 Task: Search one way flight ticket for 2 adults, 4 children and 1 infant on lap in business from Unalaska: Unalaska Airport (tom Madsen/dutch Harbor Airport) to Rock Springs: Southwest Wyoming Regional Airport (rock Springs Sweetwater County Airport) on 8-5-2023. Choice of flights is Sun country airlines. Number of bags: 1 carry on bag. Price is upto 40000. Outbound departure time preference is 23:30.
Action: Mouse moved to (297, 256)
Screenshot: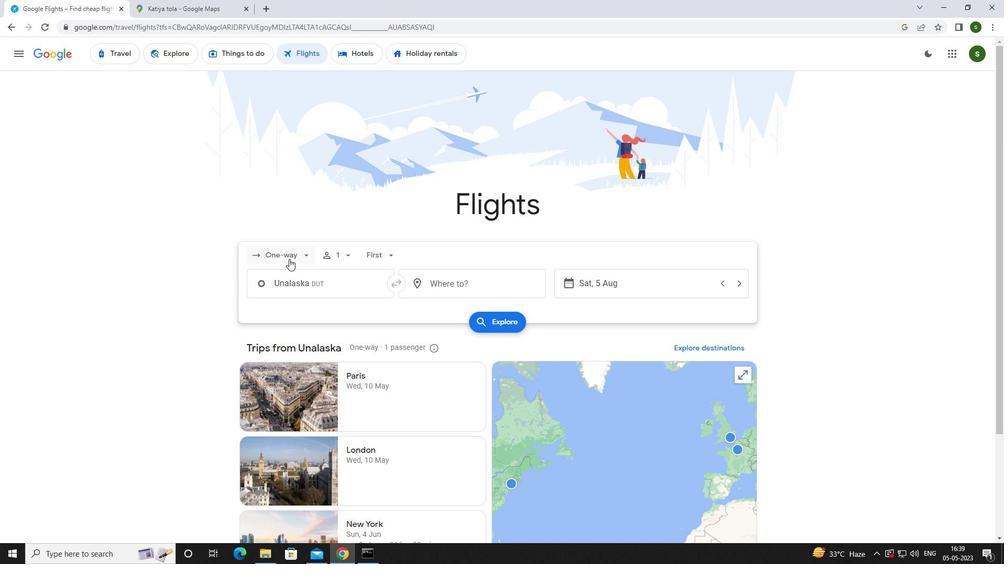 
Action: Mouse pressed left at (297, 256)
Screenshot: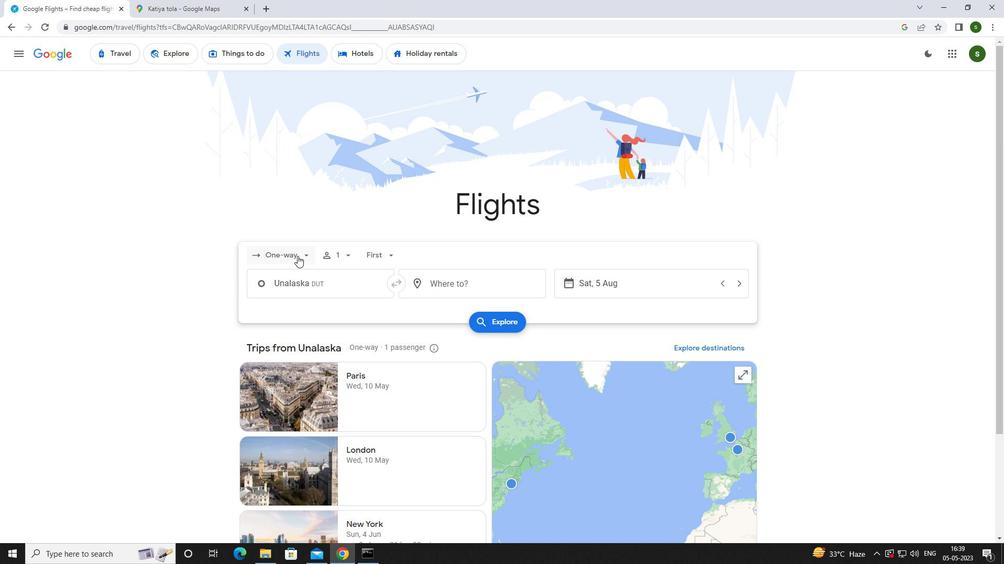 
Action: Mouse moved to (294, 298)
Screenshot: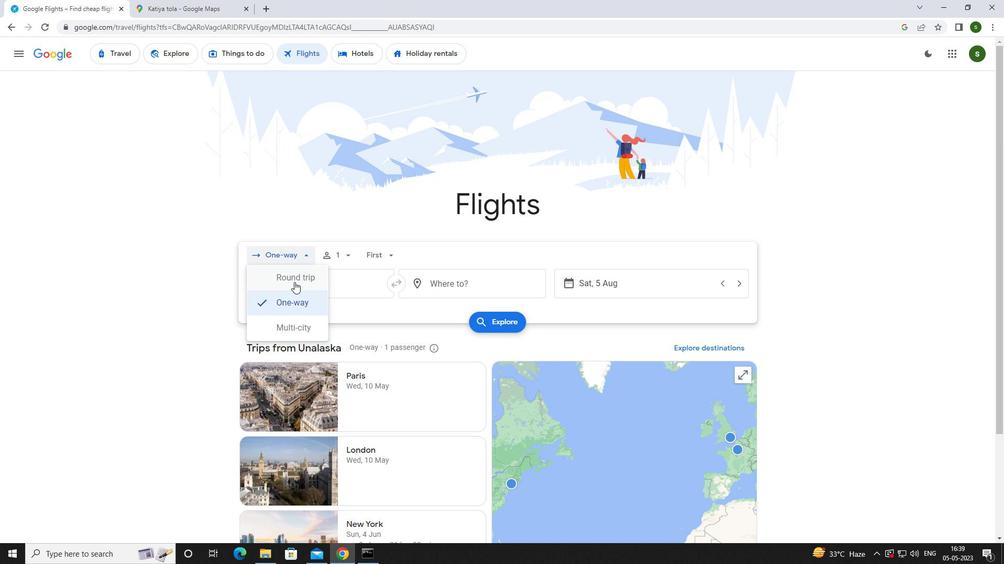 
Action: Mouse pressed left at (294, 298)
Screenshot: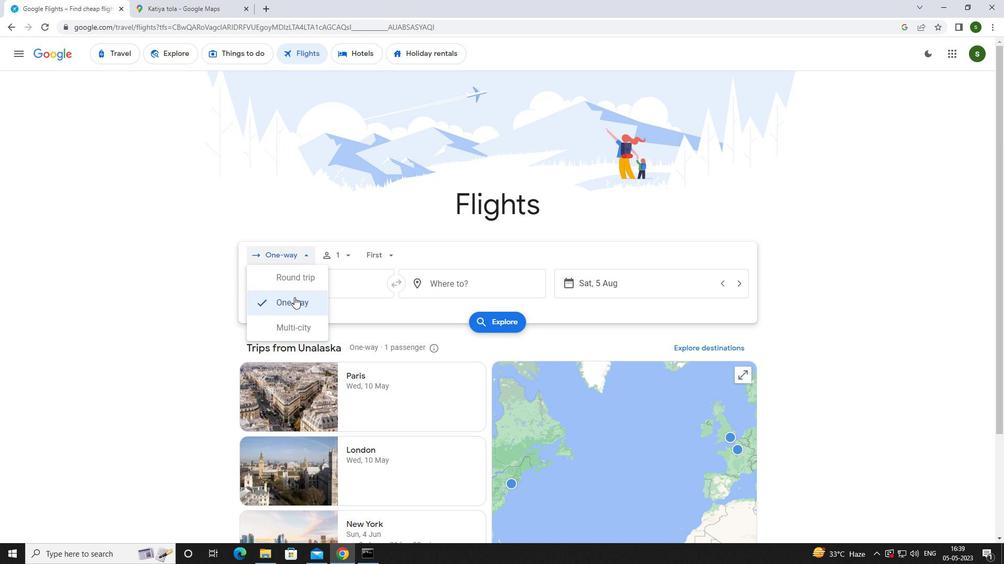 
Action: Mouse moved to (345, 251)
Screenshot: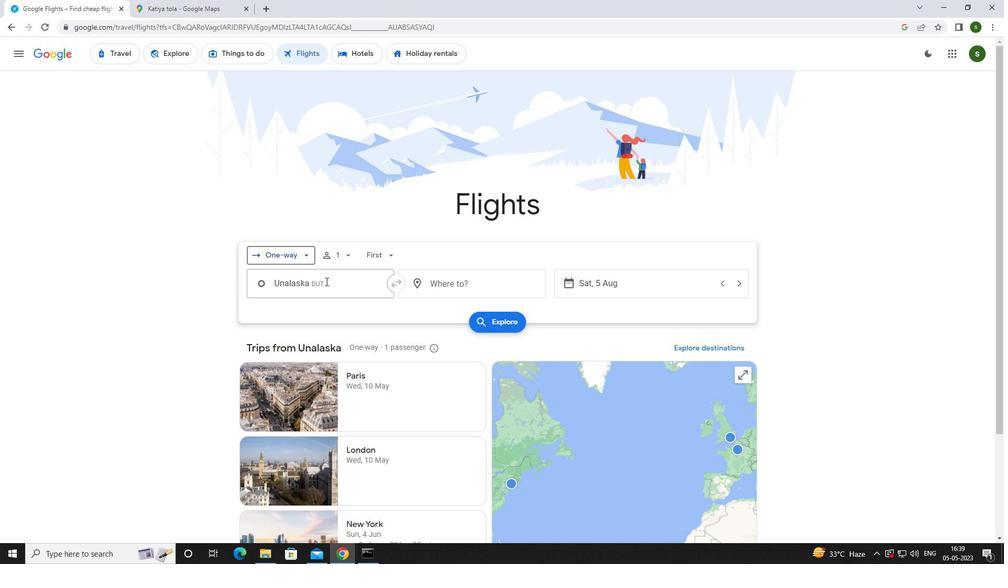 
Action: Mouse pressed left at (345, 251)
Screenshot: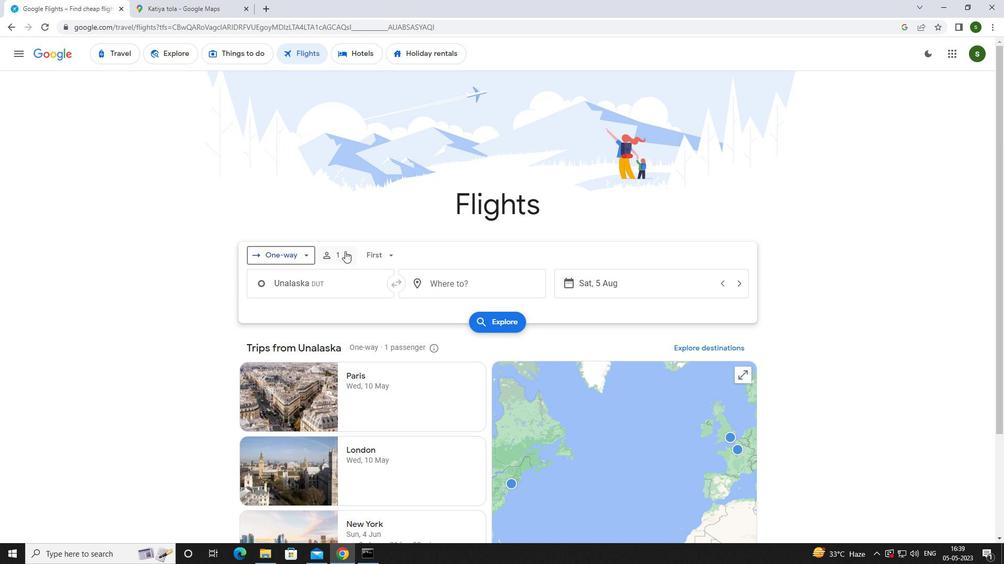 
Action: Mouse moved to (423, 280)
Screenshot: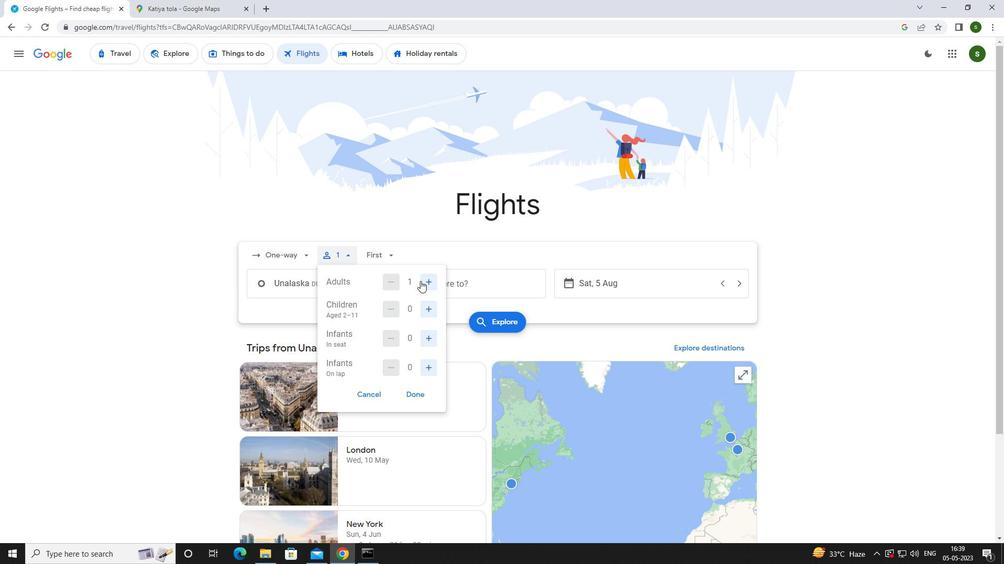 
Action: Mouse pressed left at (423, 280)
Screenshot: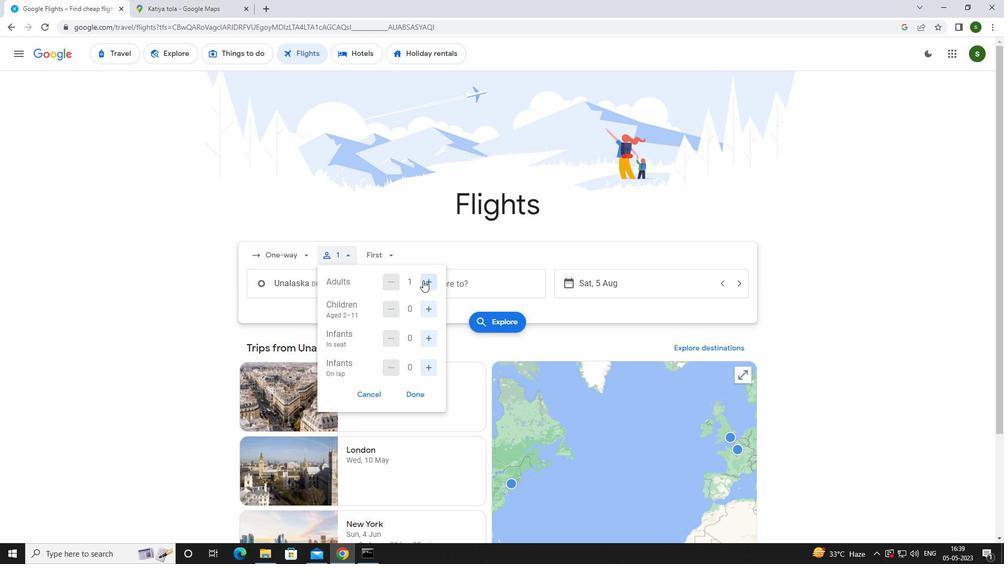 
Action: Mouse moved to (425, 311)
Screenshot: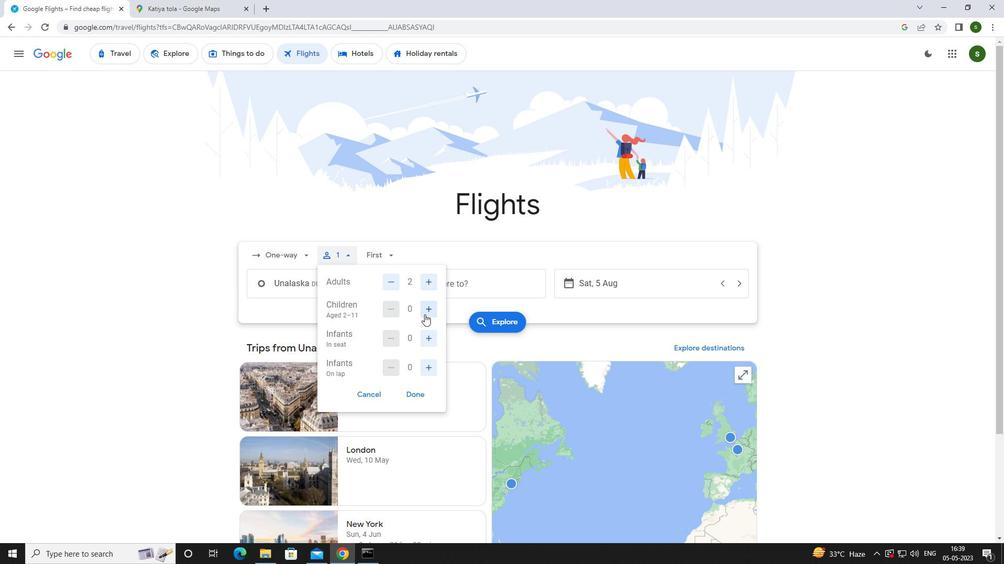 
Action: Mouse pressed left at (425, 311)
Screenshot: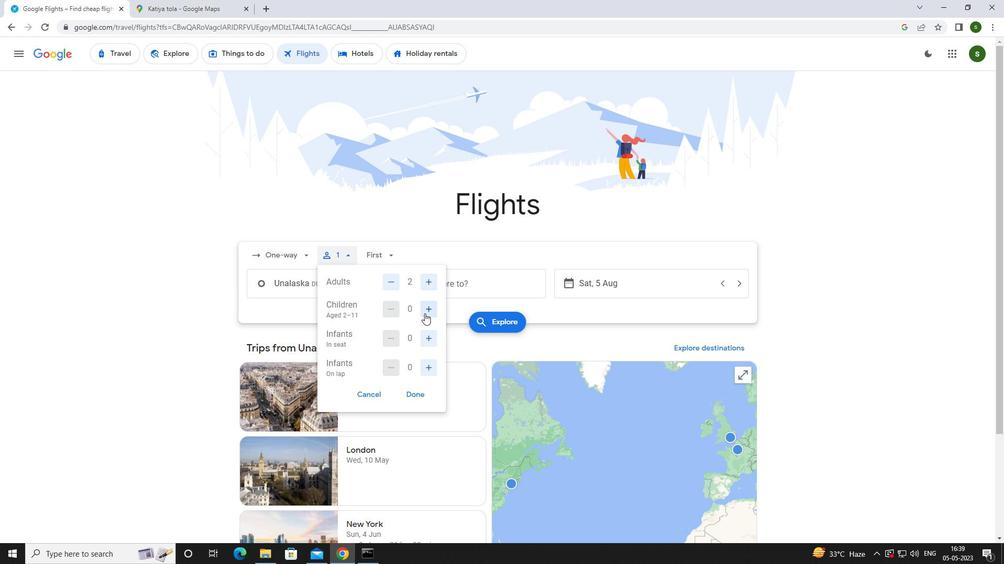 
Action: Mouse pressed left at (425, 311)
Screenshot: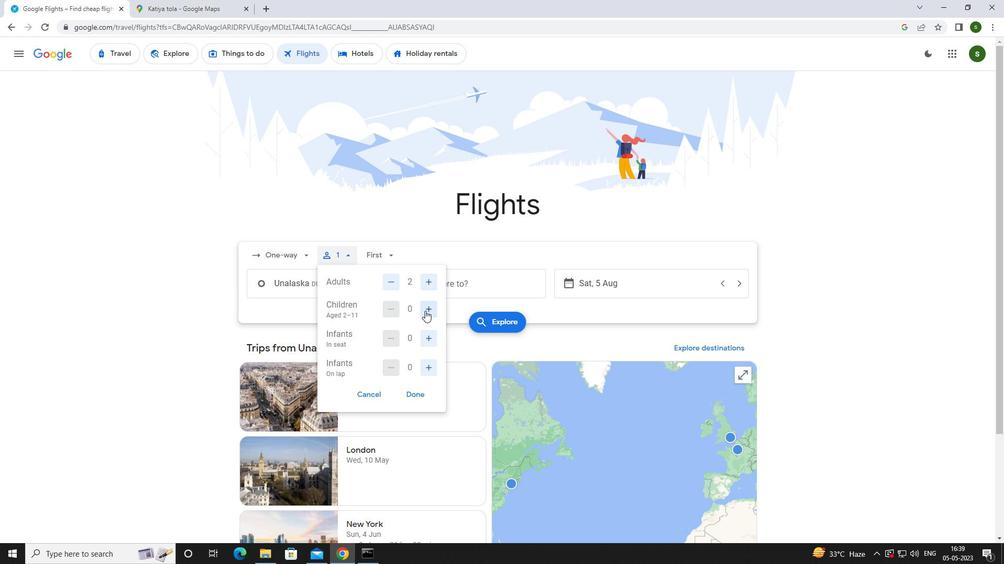 
Action: Mouse pressed left at (425, 311)
Screenshot: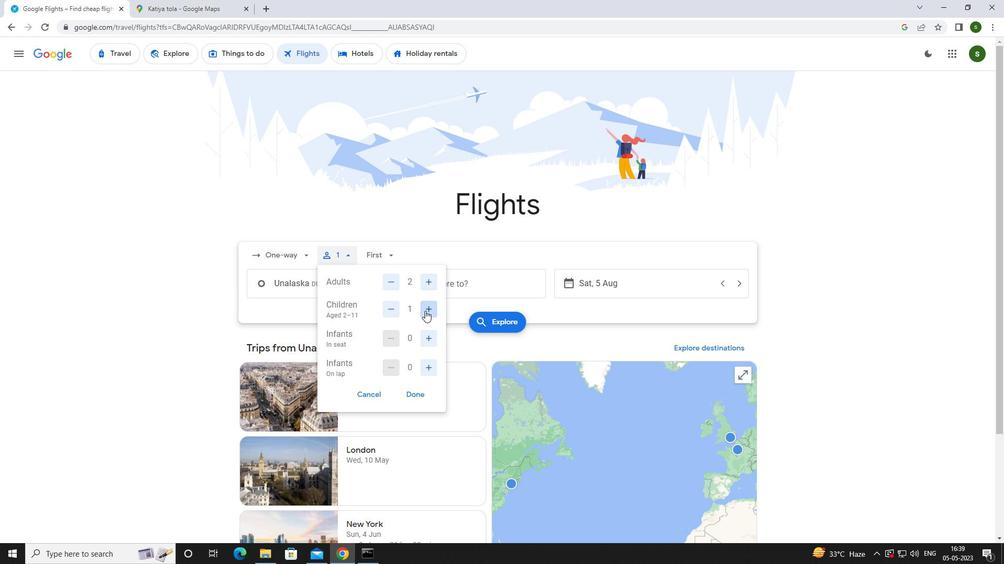 
Action: Mouse pressed left at (425, 311)
Screenshot: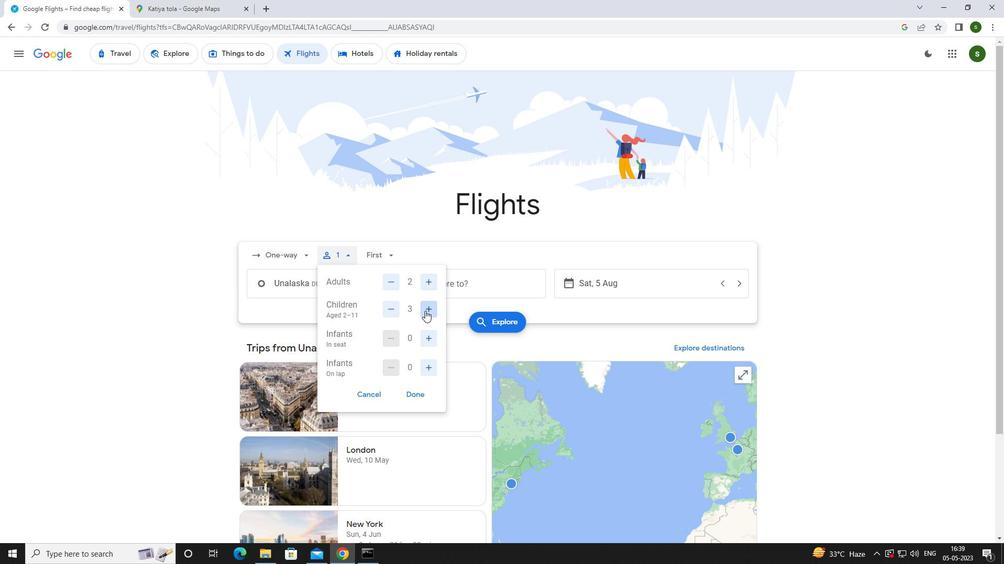 
Action: Mouse moved to (431, 364)
Screenshot: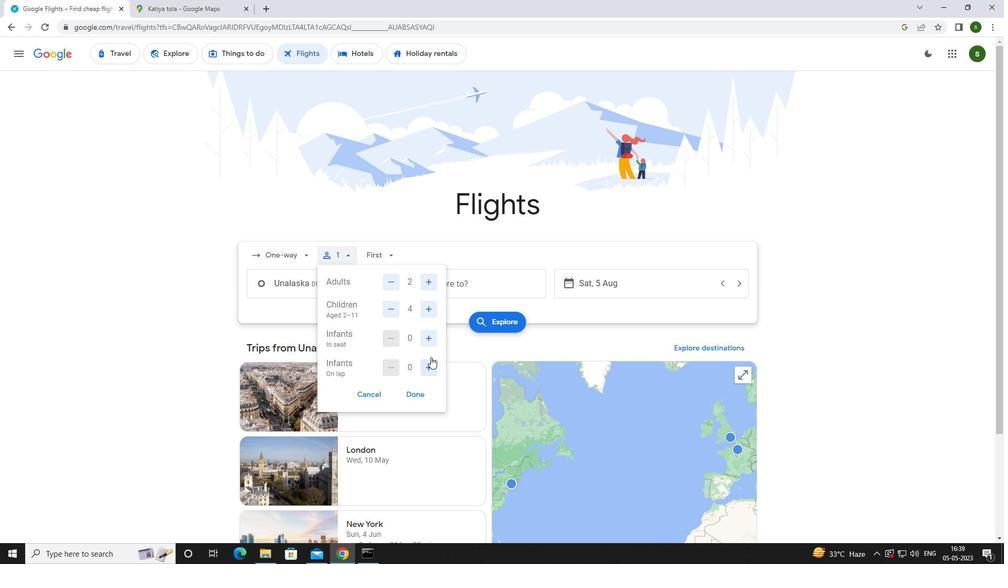 
Action: Mouse pressed left at (431, 364)
Screenshot: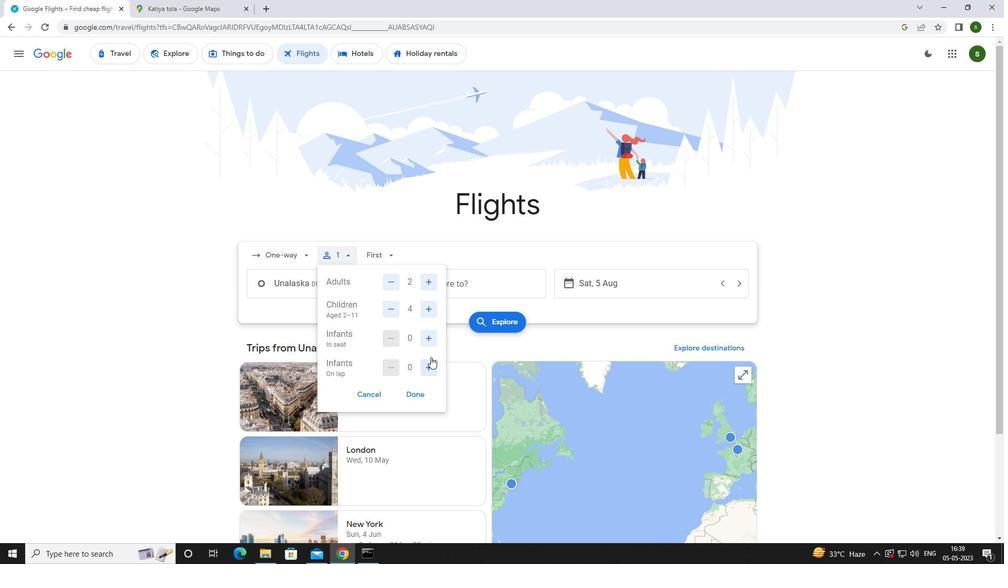 
Action: Mouse moved to (387, 253)
Screenshot: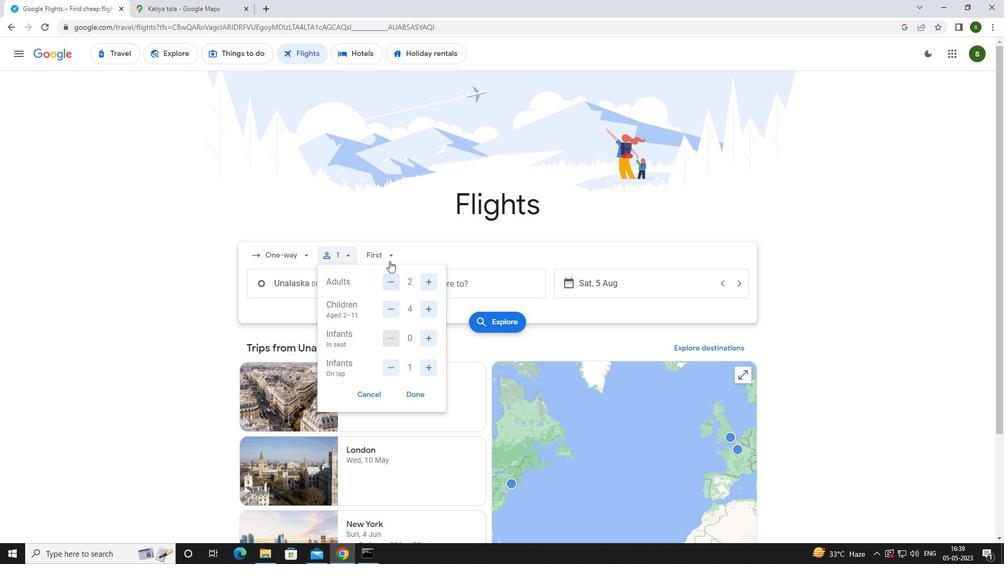 
Action: Mouse pressed left at (387, 253)
Screenshot: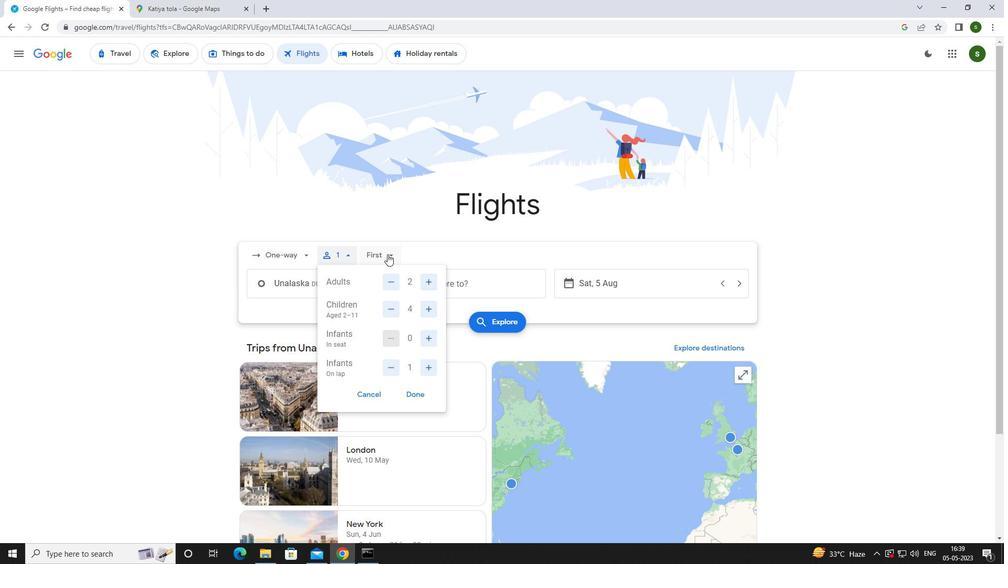 
Action: Mouse moved to (408, 326)
Screenshot: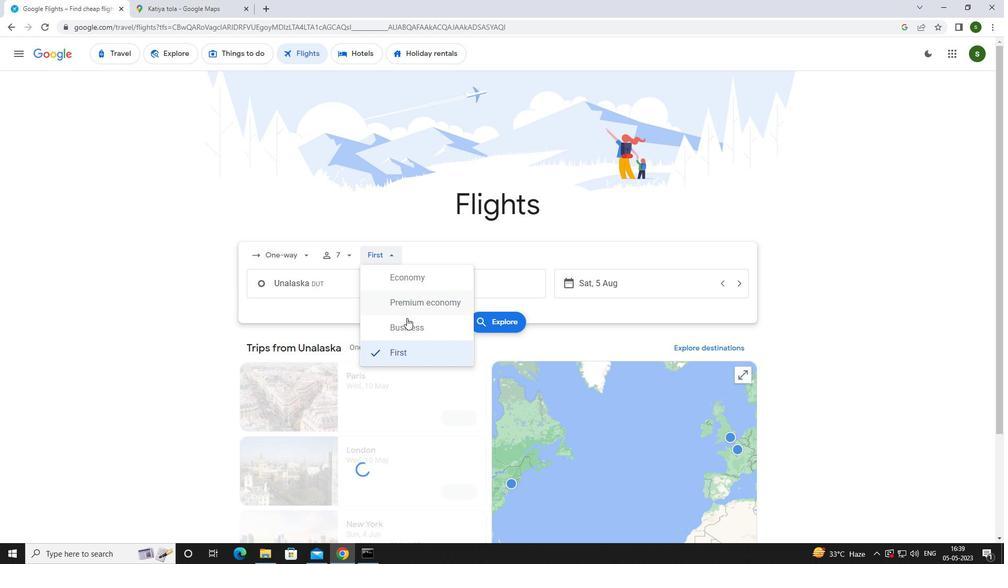 
Action: Mouse pressed left at (408, 326)
Screenshot: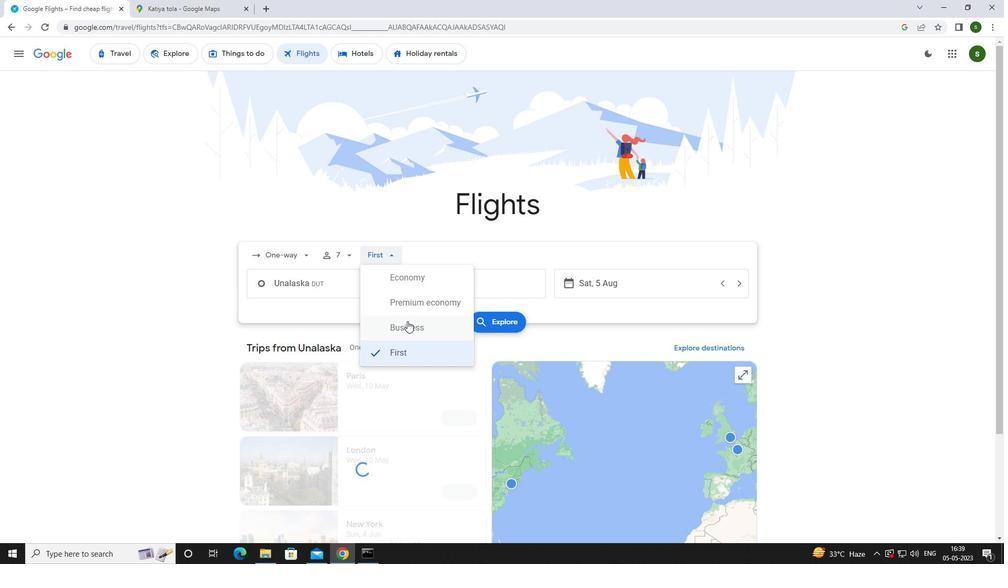 
Action: Mouse moved to (326, 280)
Screenshot: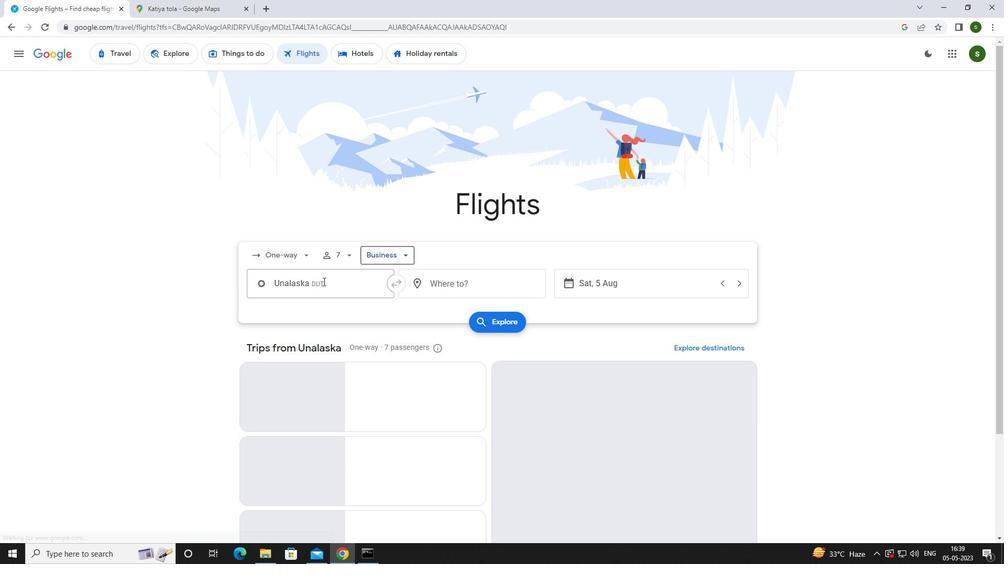 
Action: Mouse pressed left at (326, 280)
Screenshot: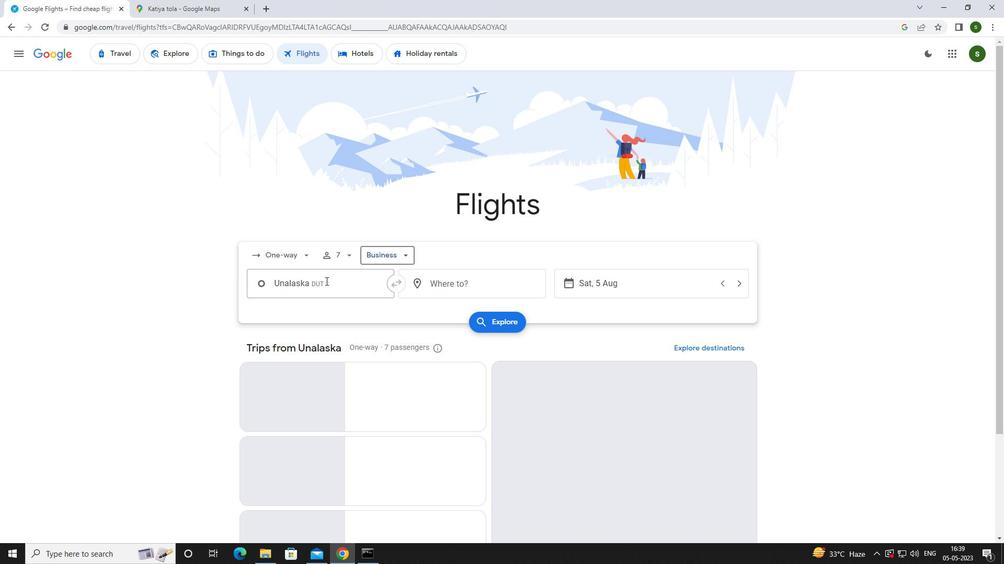 
Action: Key pressed <Key.caps_lock>u<Key.caps_lock>nalaska
Screenshot: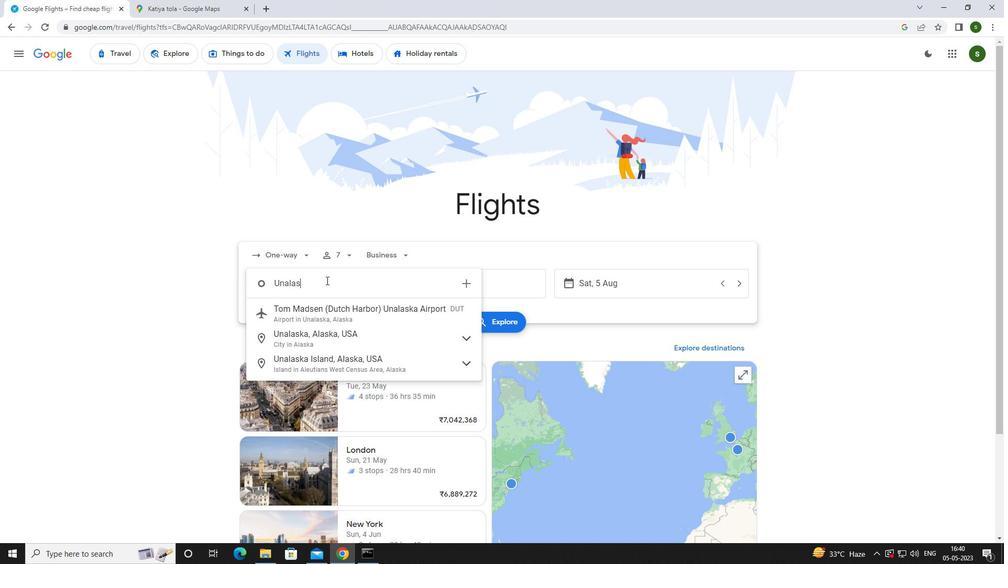 
Action: Mouse moved to (327, 323)
Screenshot: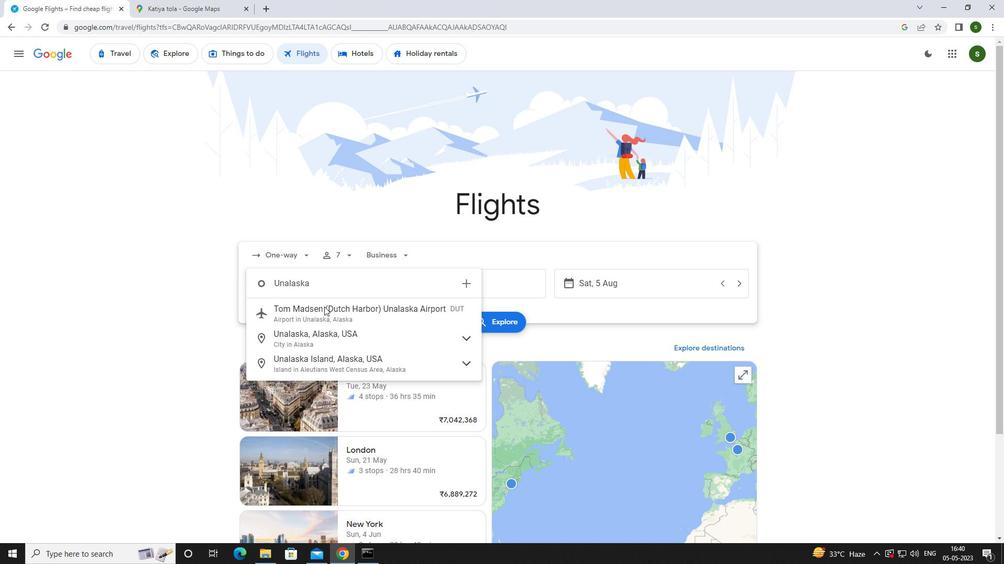 
Action: Mouse pressed left at (327, 323)
Screenshot: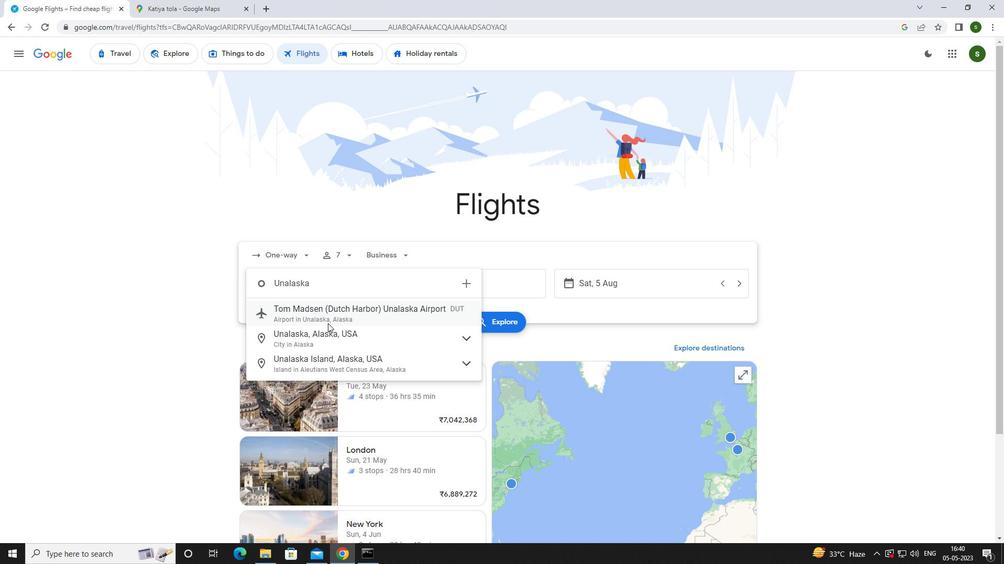 
Action: Mouse moved to (422, 282)
Screenshot: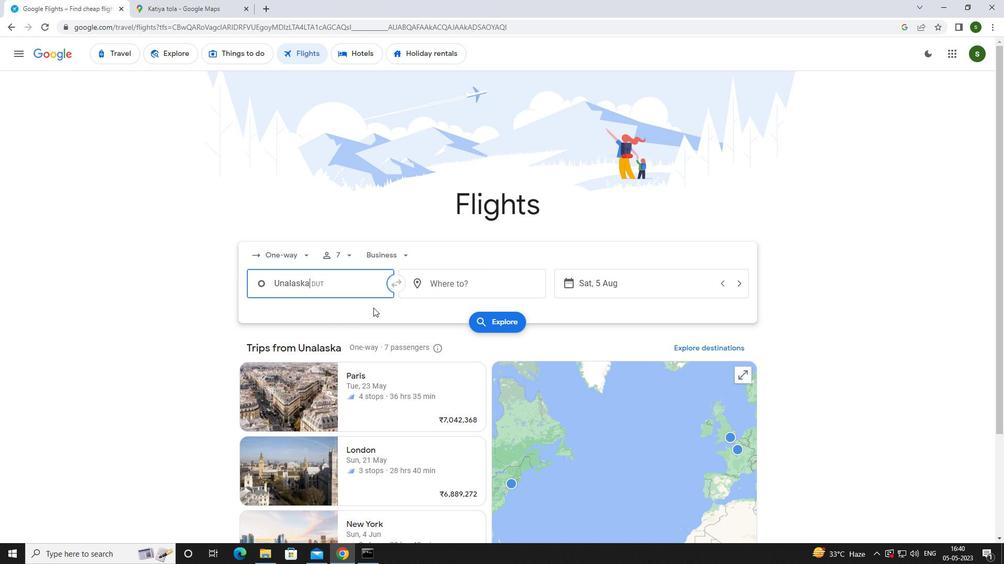 
Action: Mouse pressed left at (422, 282)
Screenshot: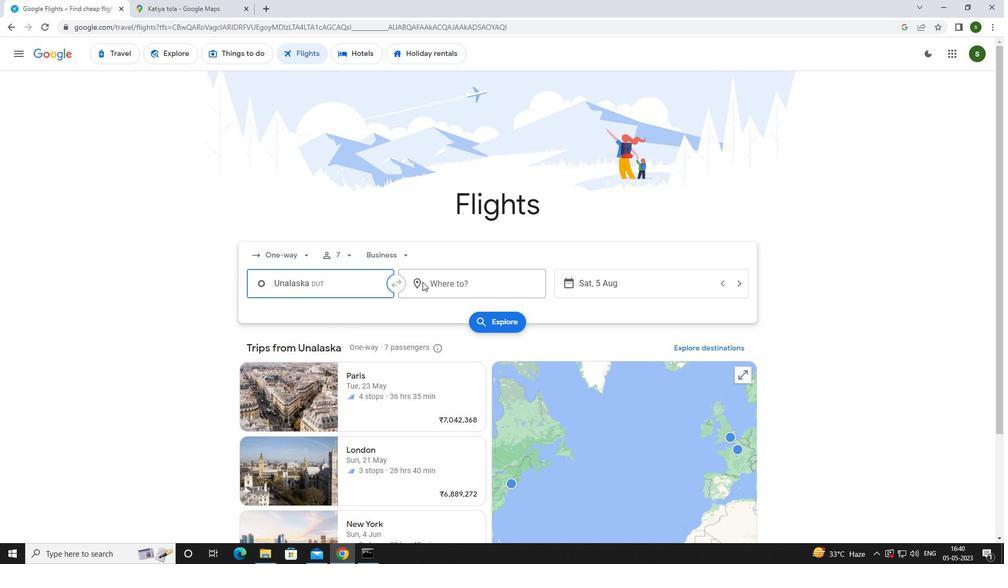 
Action: Mouse moved to (419, 286)
Screenshot: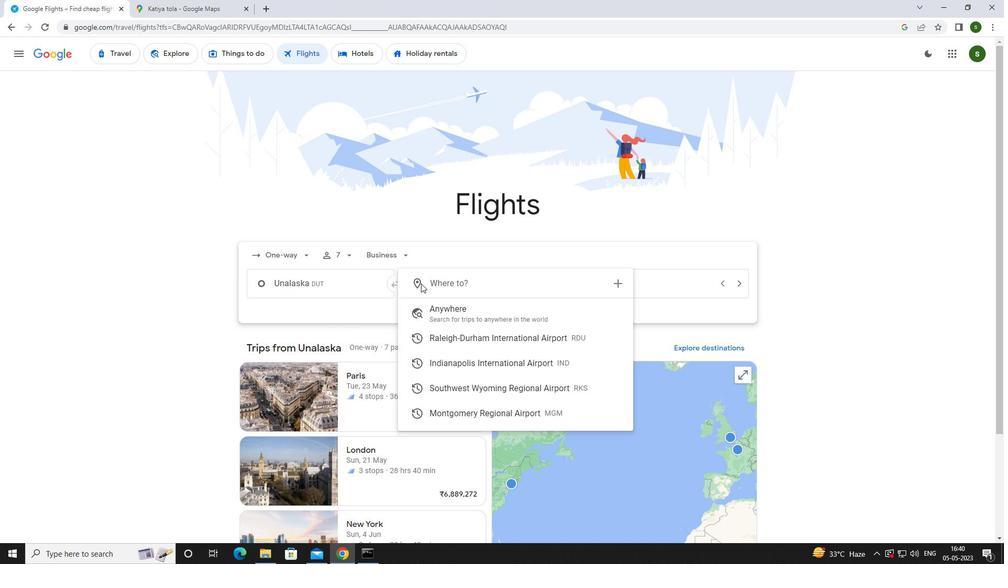 
Action: Key pressed <Key.caps_lock>r<Key.caps_lock>ock<Key.space><Key.caps_lock>s<Key.caps_lock>pr
Screenshot: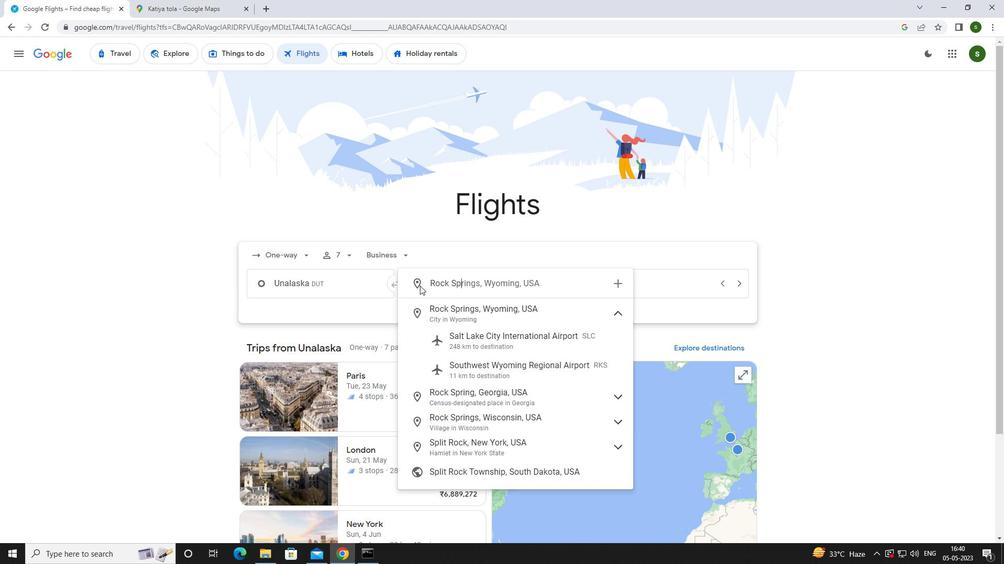 
Action: Mouse moved to (469, 364)
Screenshot: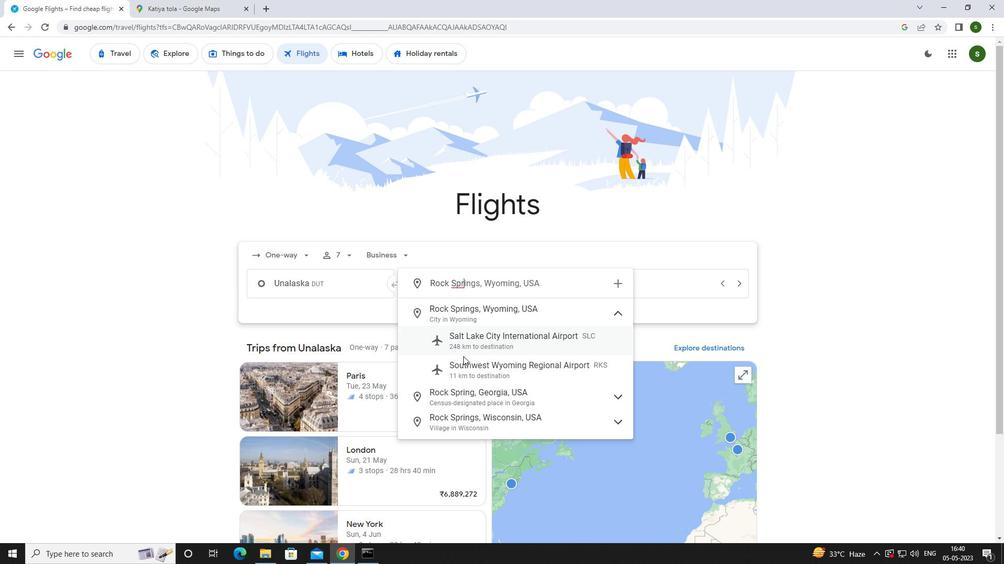 
Action: Mouse pressed left at (469, 364)
Screenshot: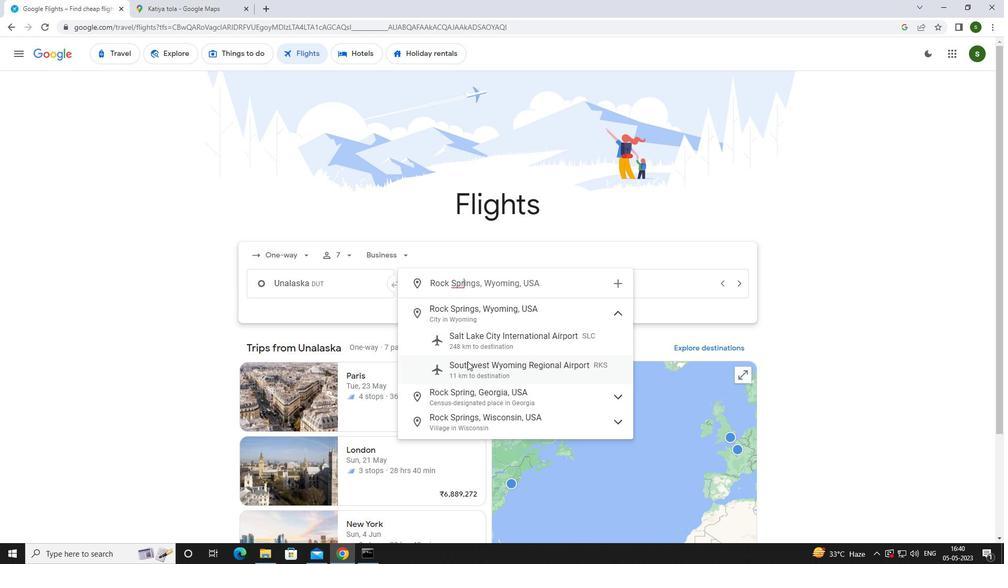 
Action: Mouse moved to (623, 286)
Screenshot: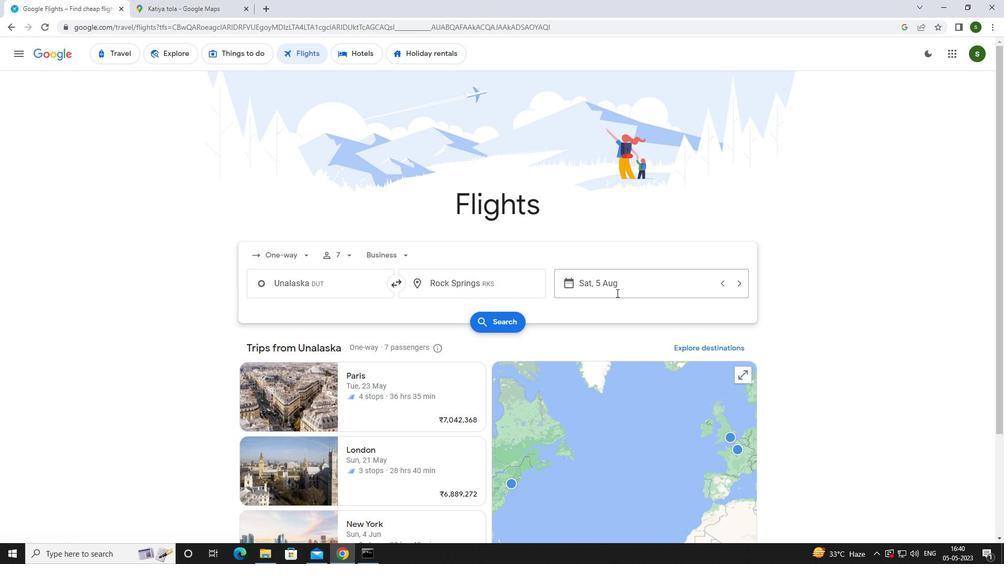 
Action: Mouse pressed left at (623, 286)
Screenshot: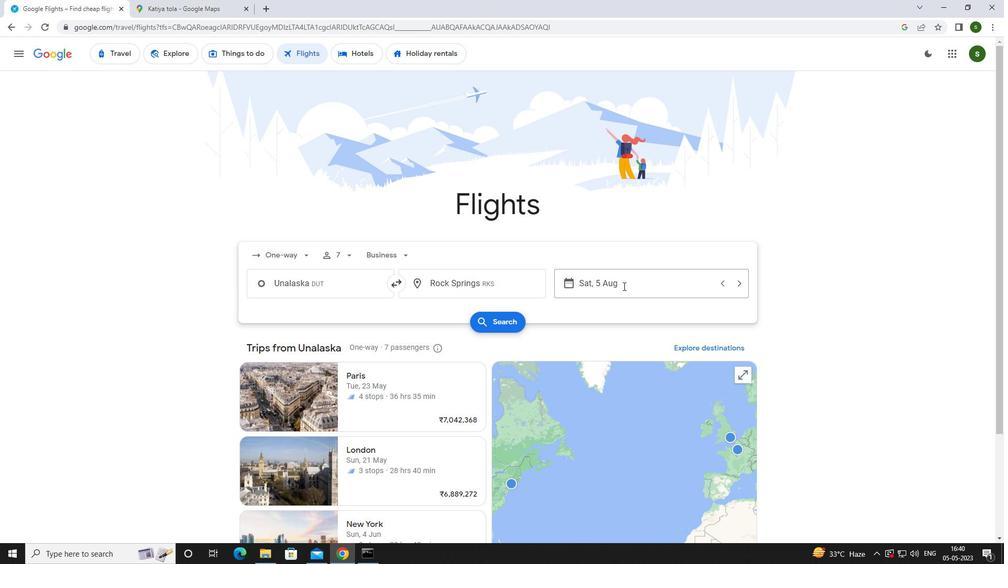 
Action: Mouse moved to (531, 359)
Screenshot: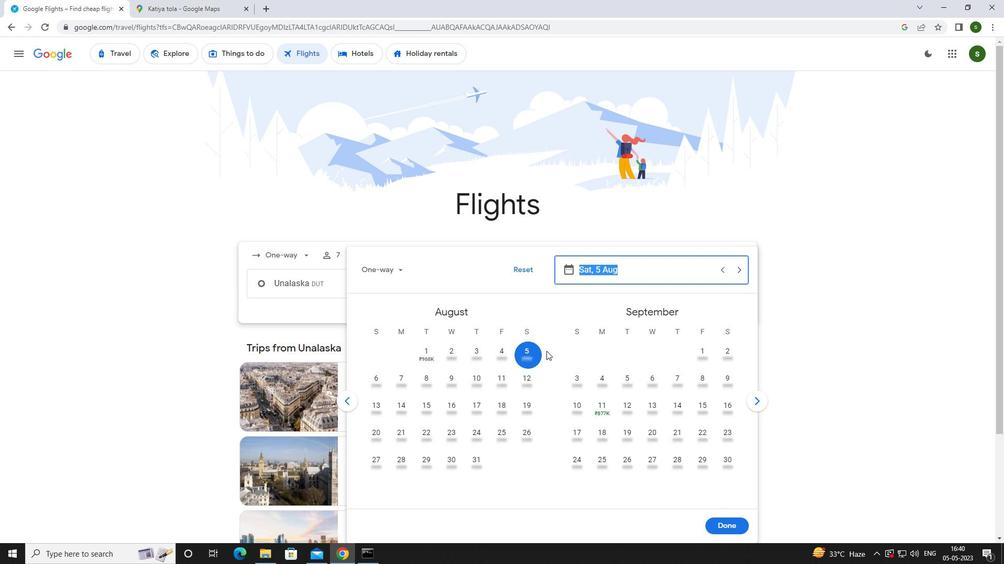 
Action: Mouse pressed left at (531, 359)
Screenshot: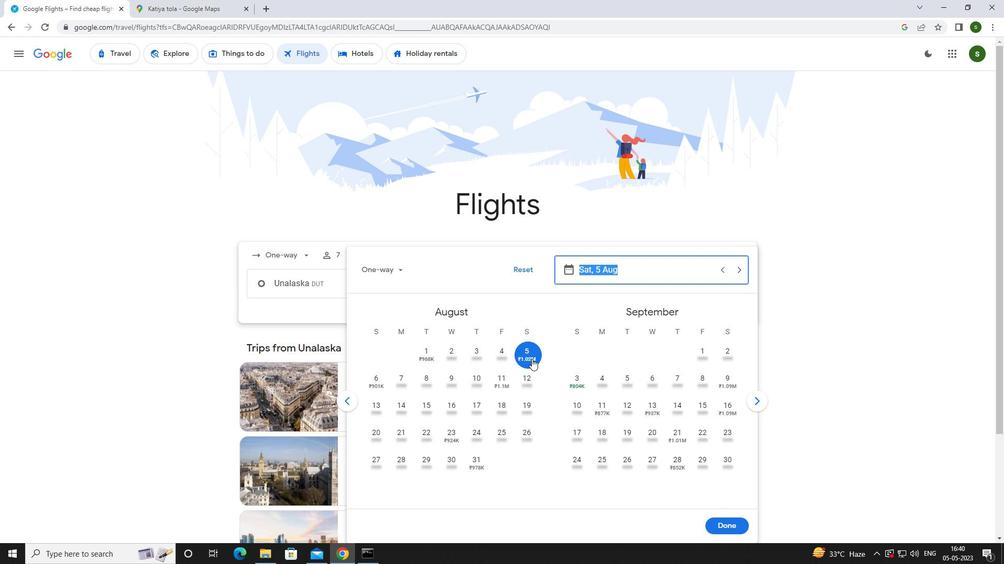 
Action: Mouse moved to (726, 525)
Screenshot: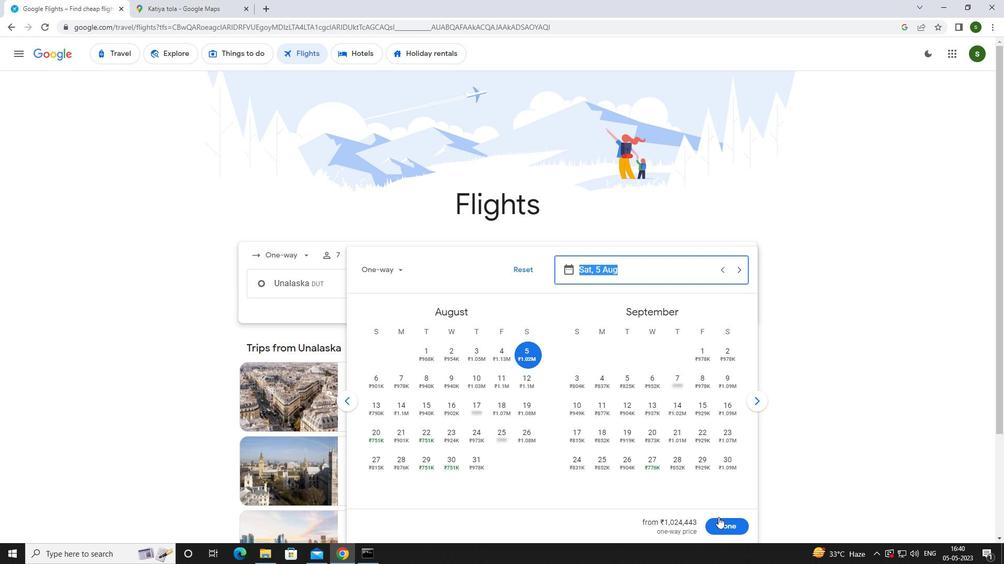
Action: Mouse pressed left at (726, 525)
Screenshot: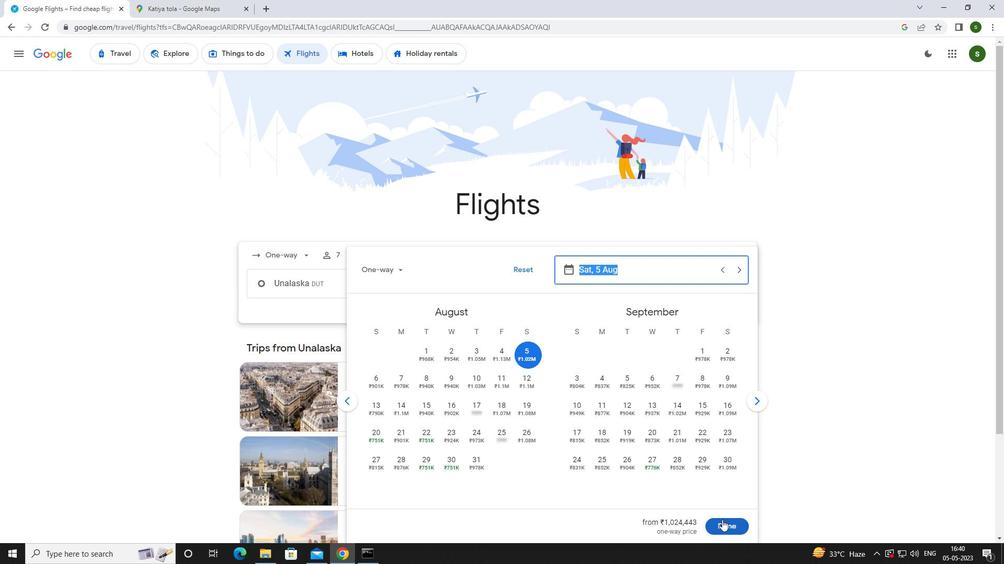 
Action: Mouse moved to (501, 321)
Screenshot: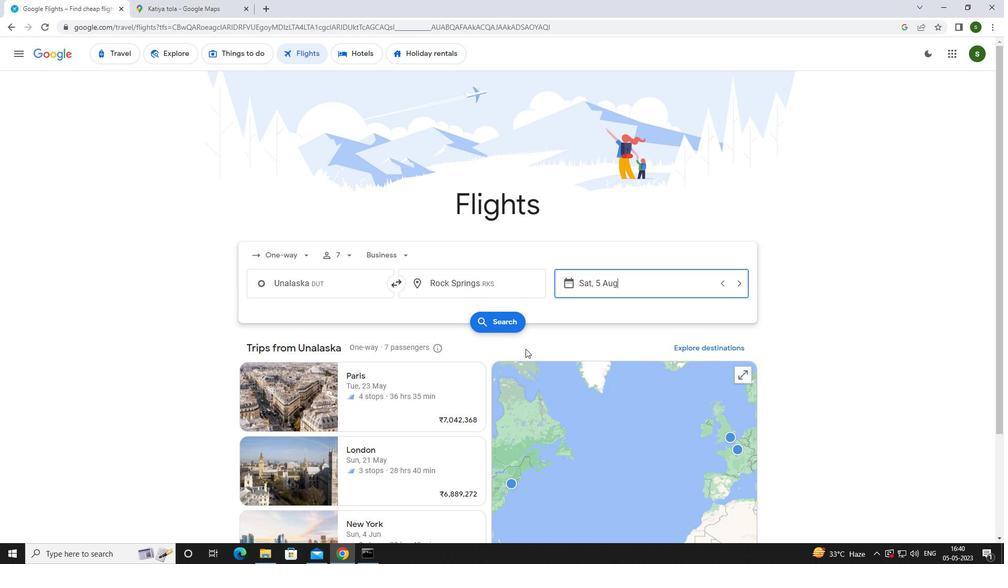 
Action: Mouse pressed left at (501, 321)
Screenshot: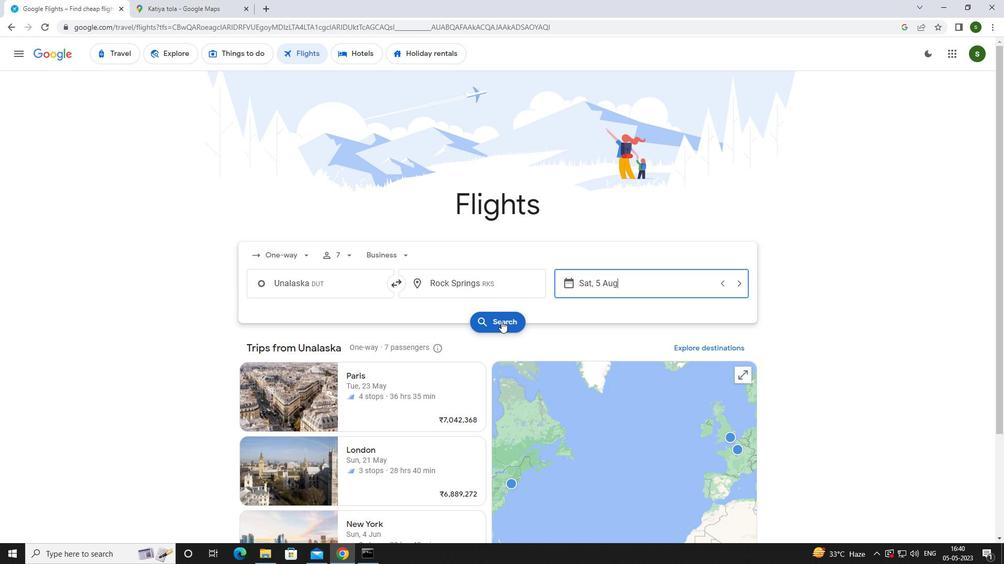 
Action: Mouse moved to (264, 145)
Screenshot: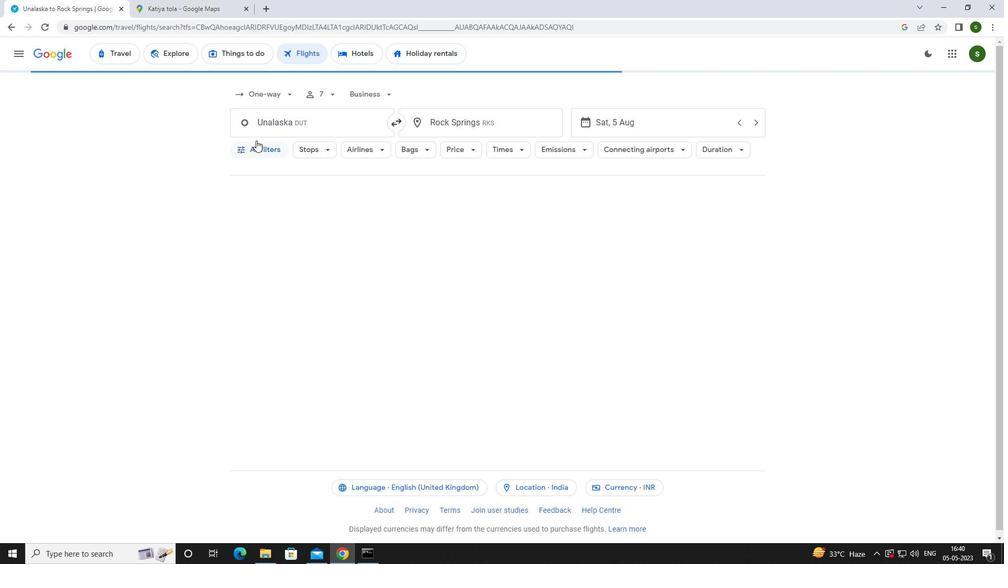 
Action: Mouse pressed left at (264, 145)
Screenshot: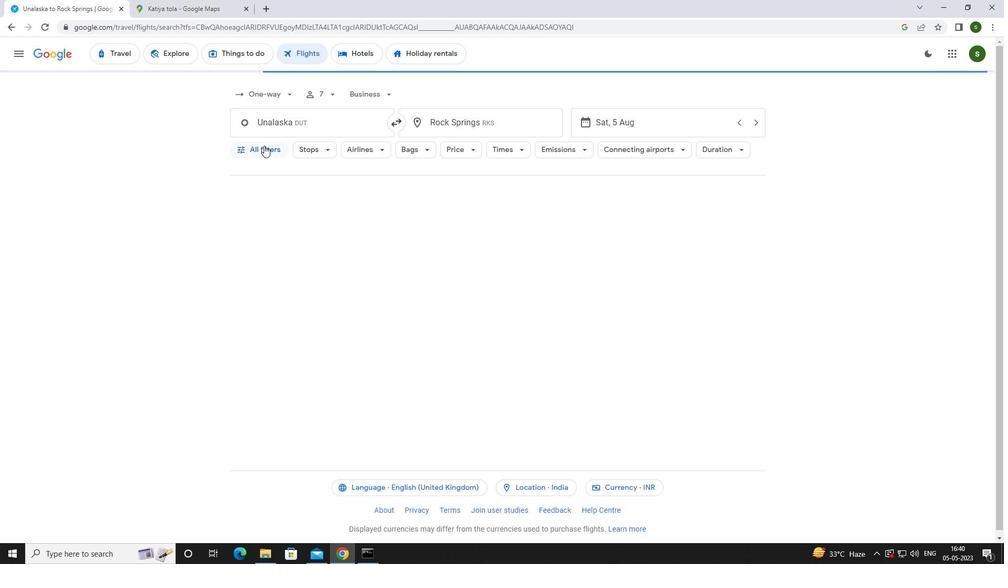 
Action: Mouse moved to (392, 371)
Screenshot: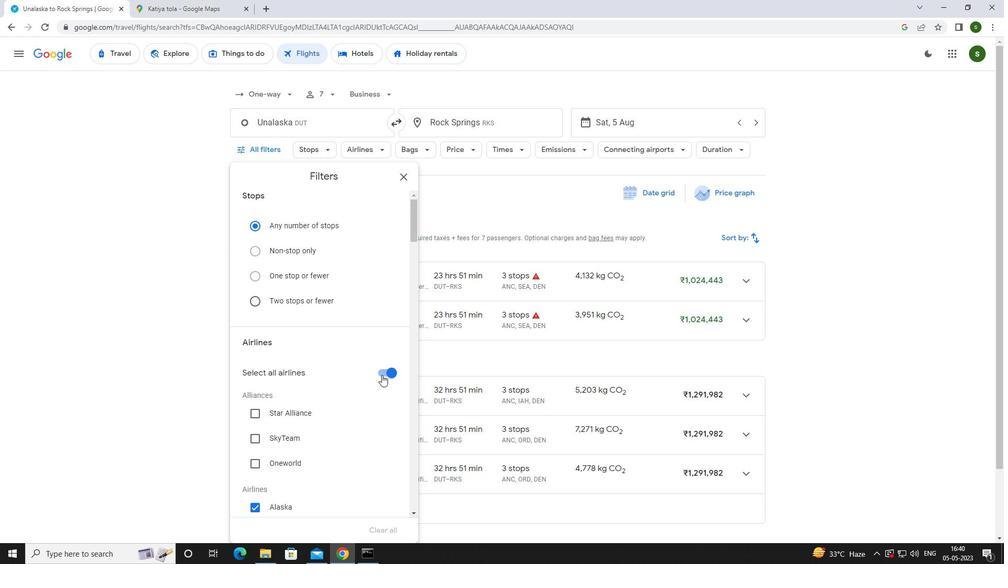 
Action: Mouse pressed left at (392, 371)
Screenshot: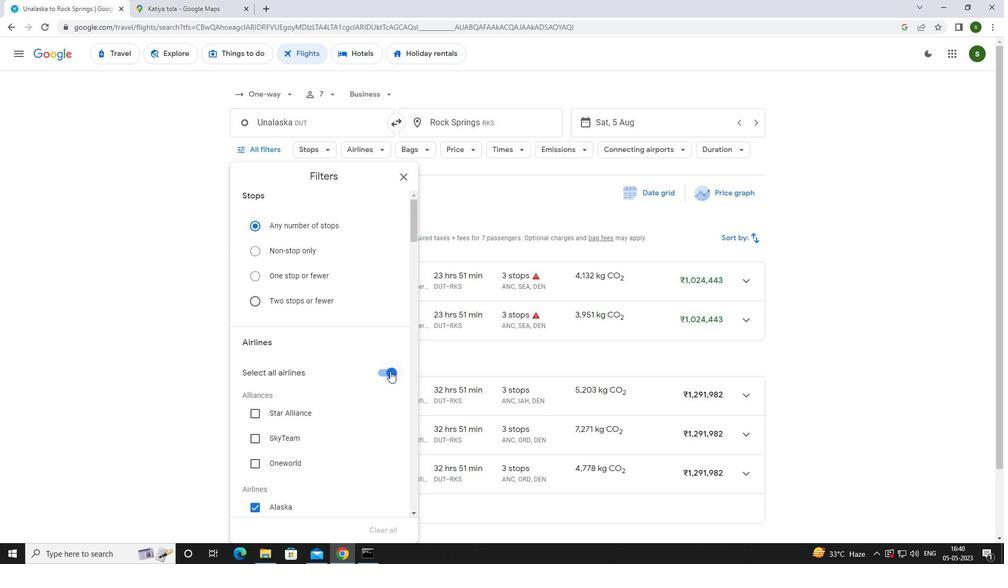 
Action: Mouse moved to (360, 348)
Screenshot: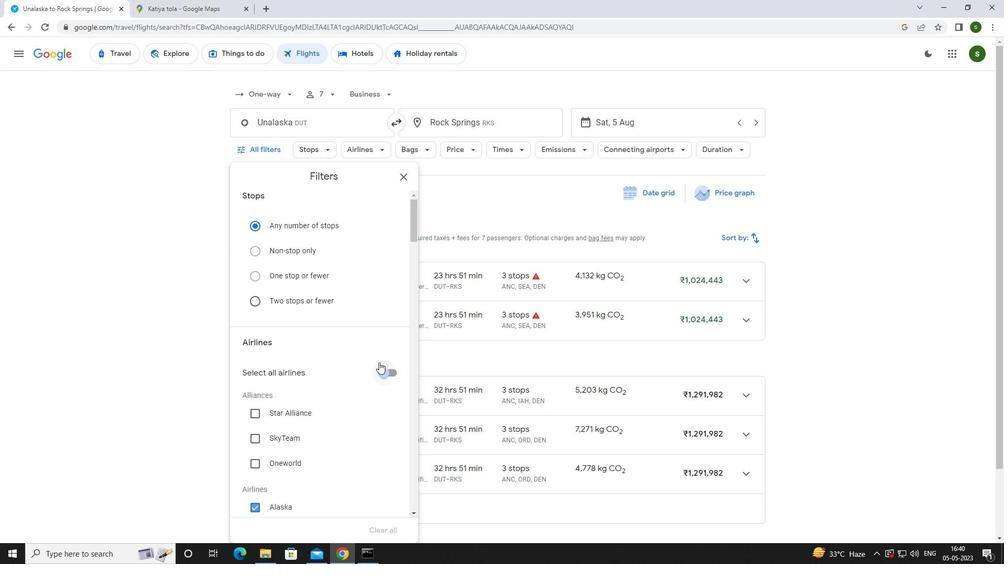 
Action: Mouse scrolled (360, 348) with delta (0, 0)
Screenshot: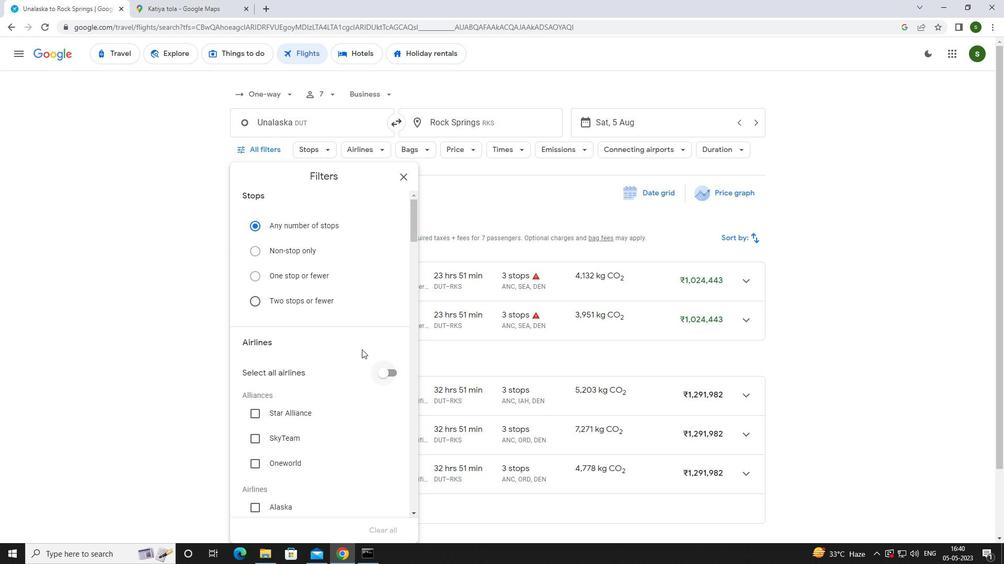 
Action: Mouse scrolled (360, 348) with delta (0, 0)
Screenshot: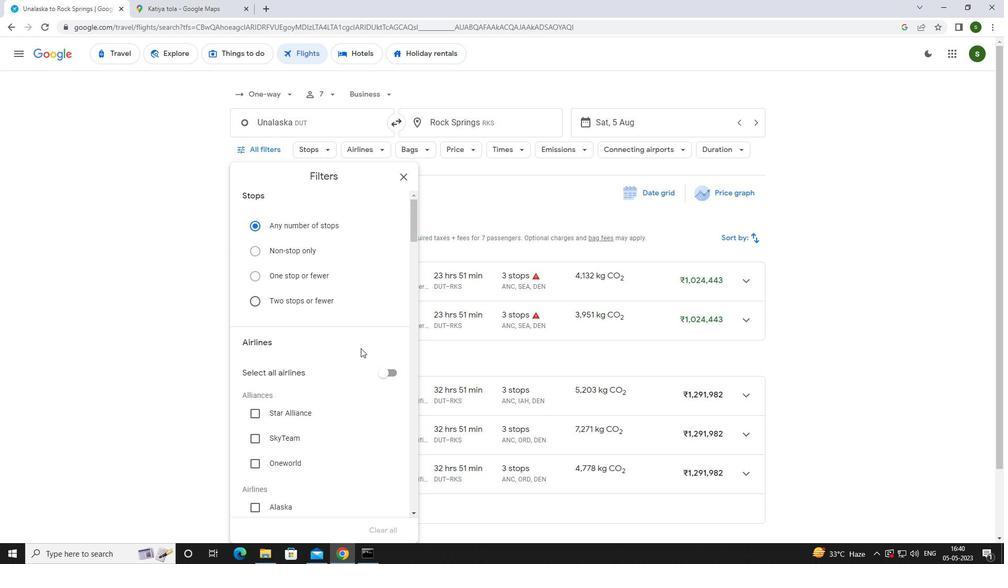 
Action: Mouse scrolled (360, 348) with delta (0, 0)
Screenshot: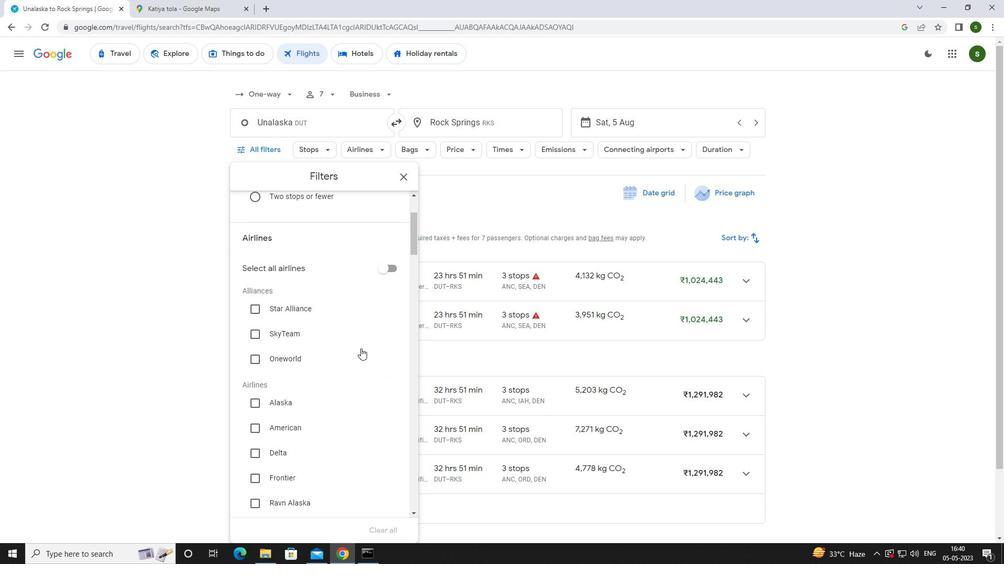 
Action: Mouse scrolled (360, 348) with delta (0, 0)
Screenshot: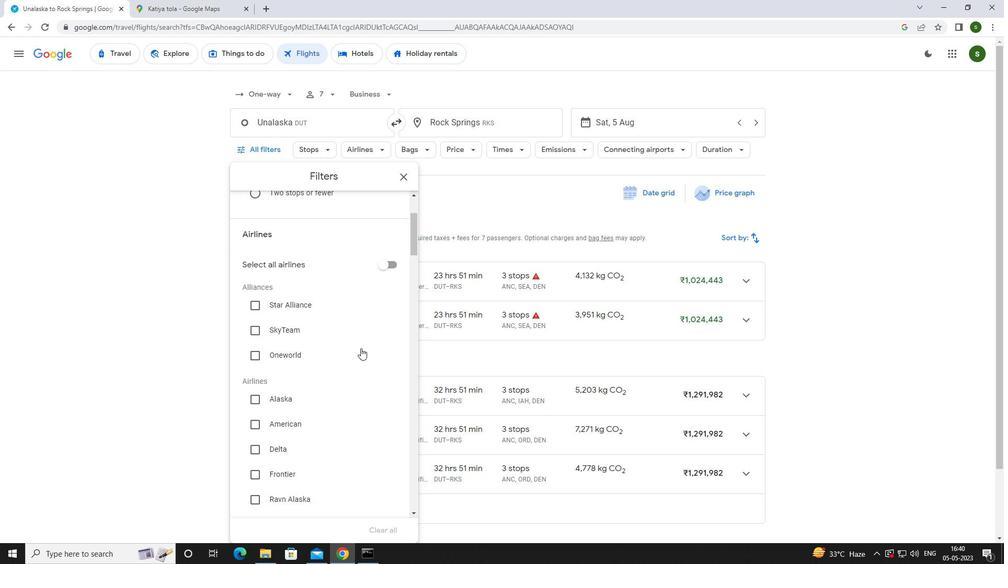 
Action: Mouse scrolled (360, 348) with delta (0, 0)
Screenshot: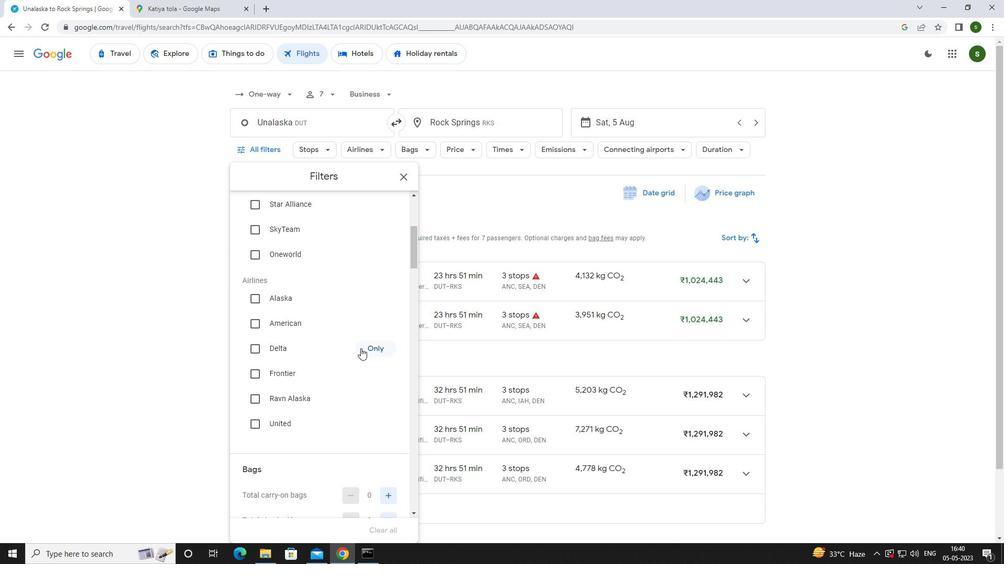 
Action: Mouse scrolled (360, 348) with delta (0, 0)
Screenshot: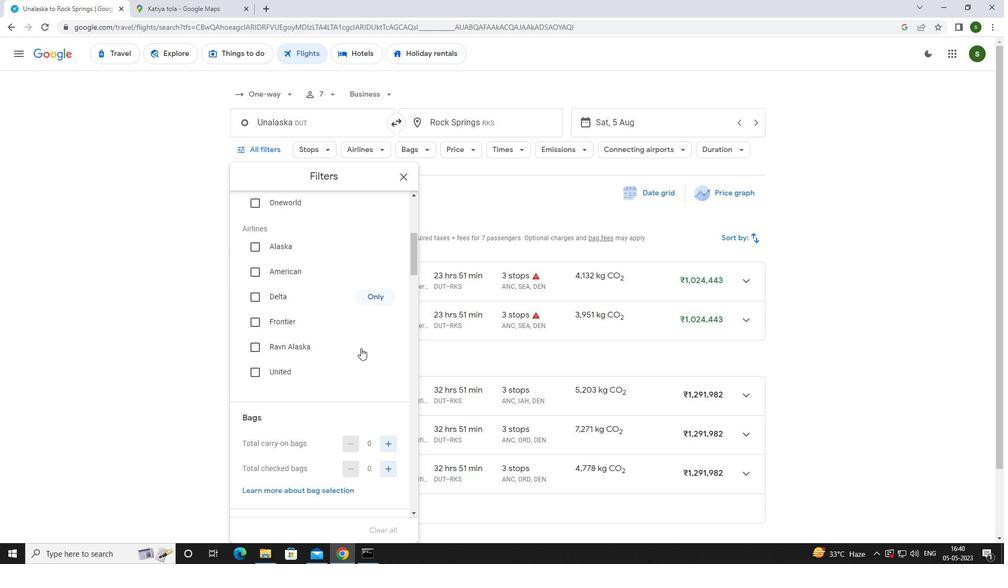 
Action: Mouse moved to (385, 389)
Screenshot: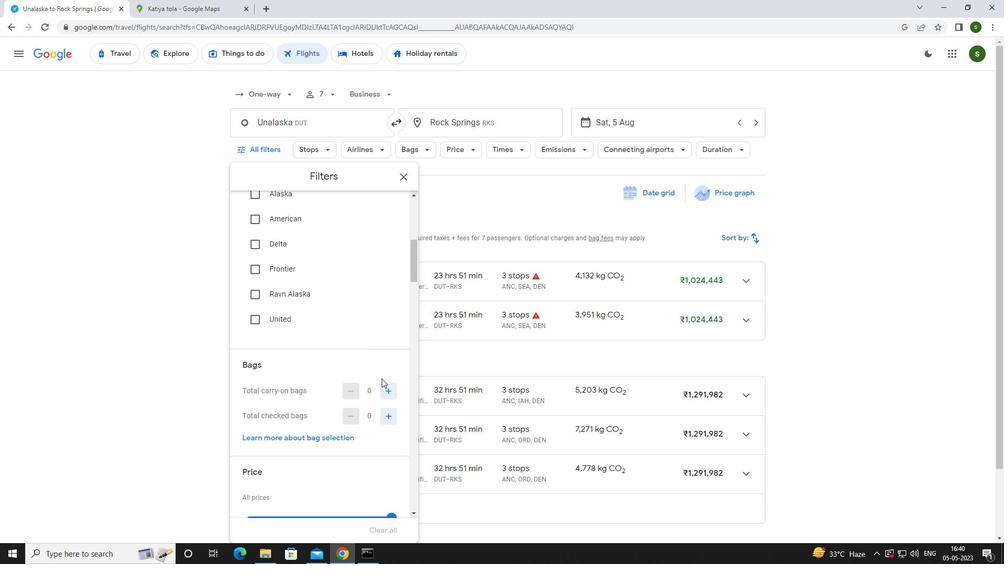 
Action: Mouse pressed left at (385, 389)
Screenshot: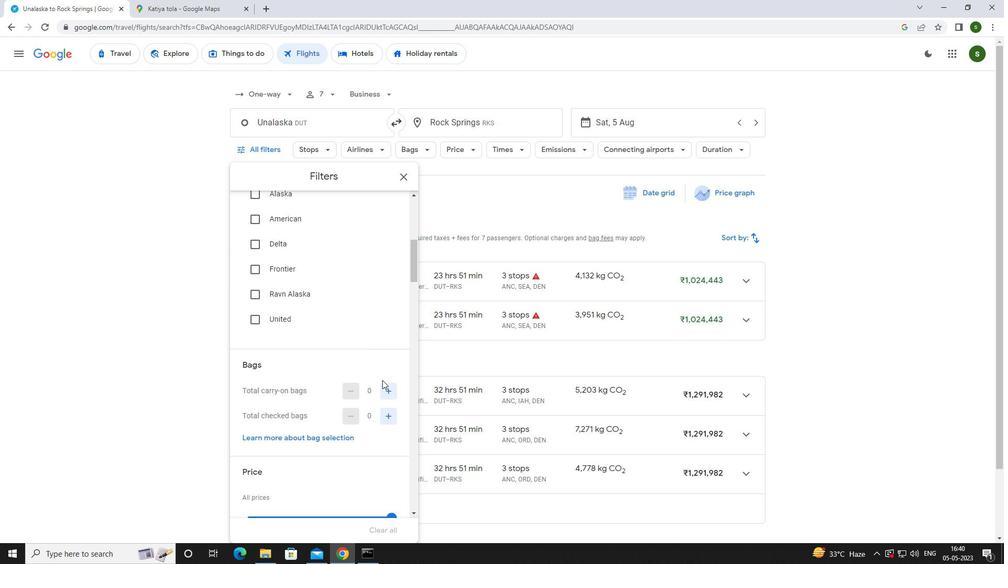 
Action: Mouse scrolled (385, 388) with delta (0, 0)
Screenshot: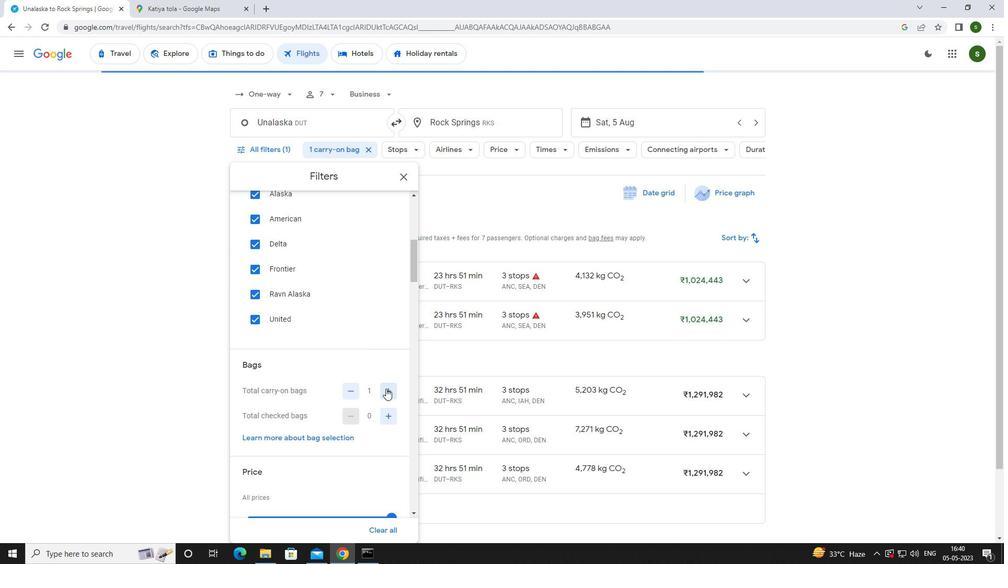 
Action: Mouse scrolled (385, 388) with delta (0, 0)
Screenshot: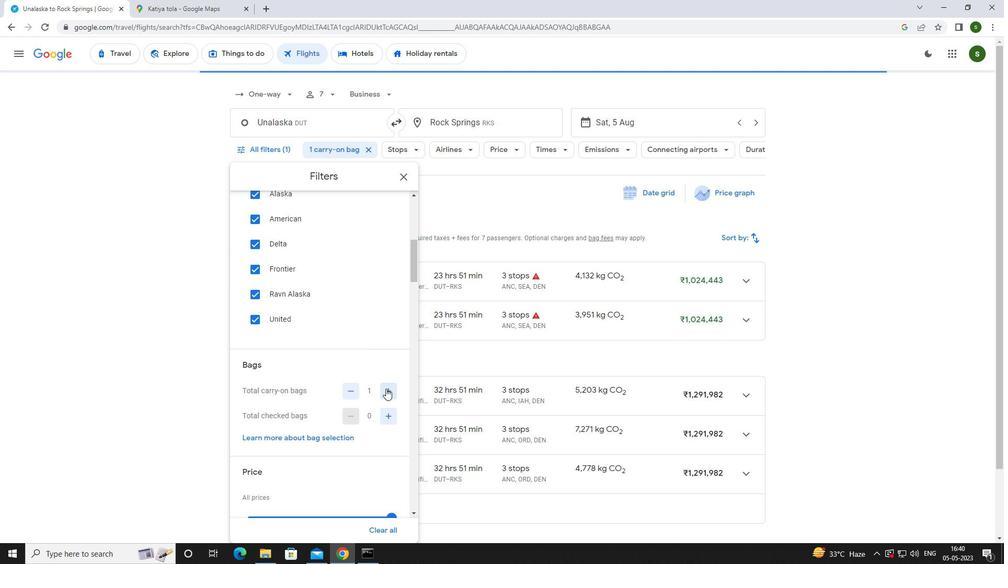 
Action: Mouse moved to (391, 412)
Screenshot: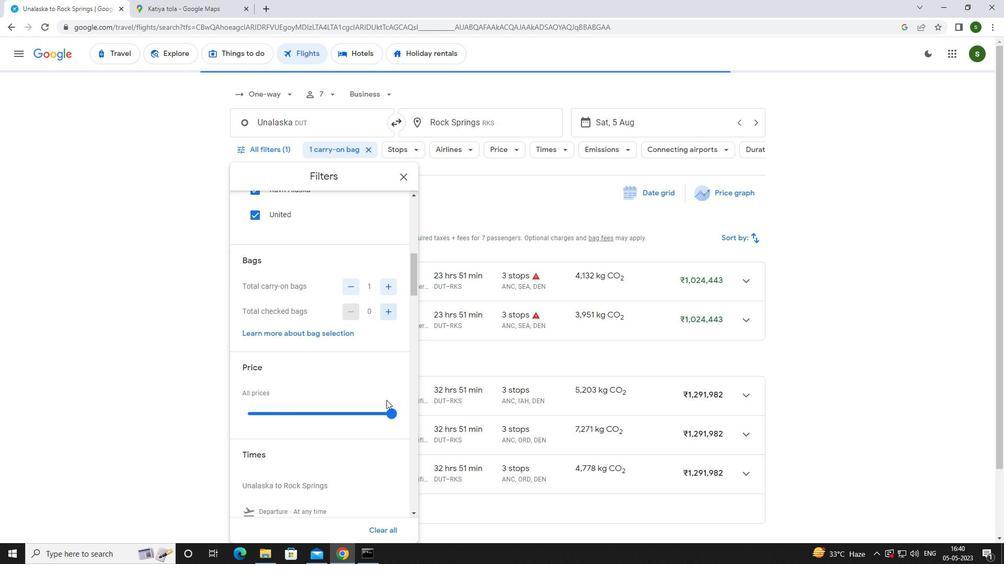 
Action: Mouse pressed left at (391, 412)
Screenshot: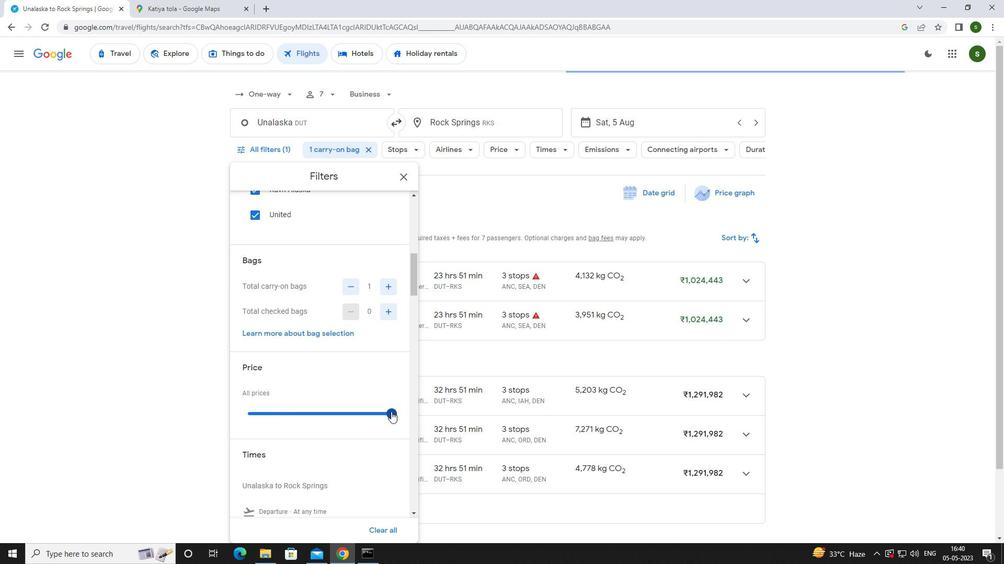 
Action: Mouse moved to (248, 417)
Screenshot: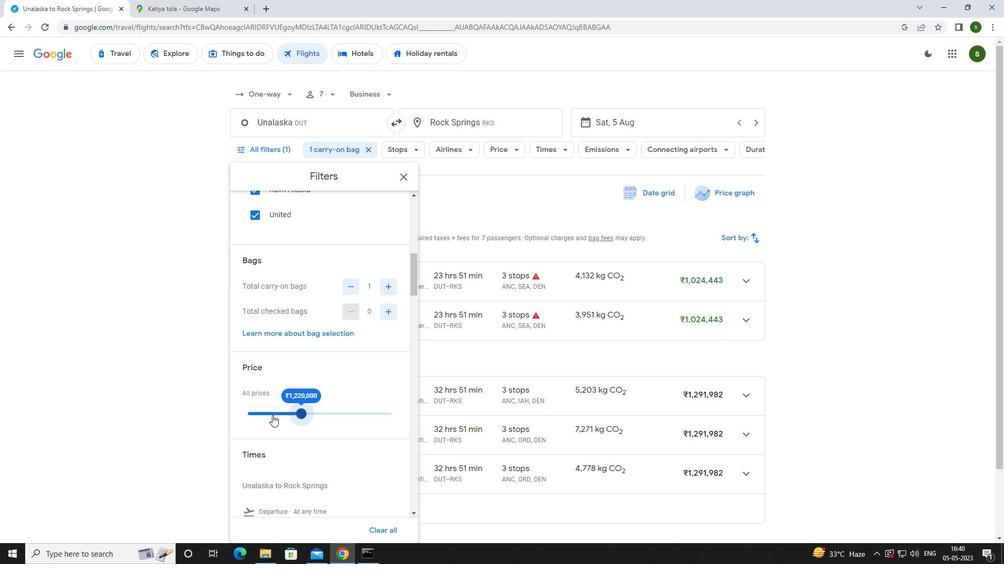 
Action: Mouse scrolled (248, 416) with delta (0, 0)
Screenshot: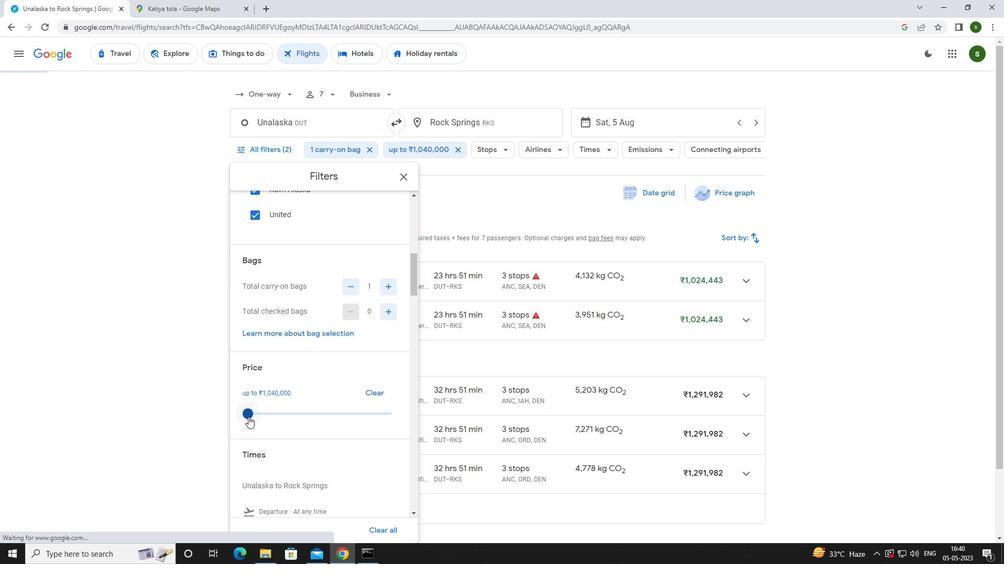 
Action: Mouse scrolled (248, 416) with delta (0, 0)
Screenshot: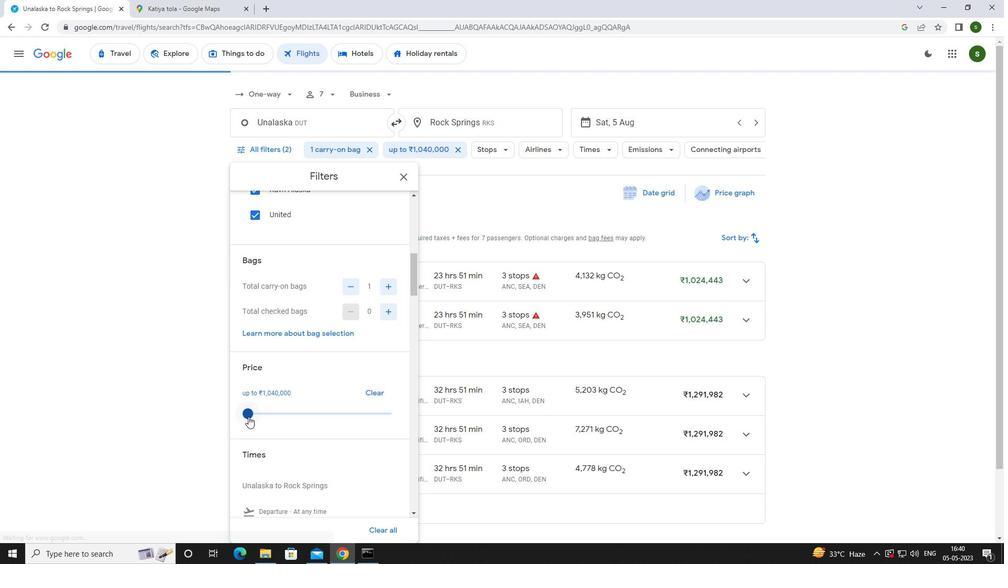 
Action: Mouse moved to (248, 423)
Screenshot: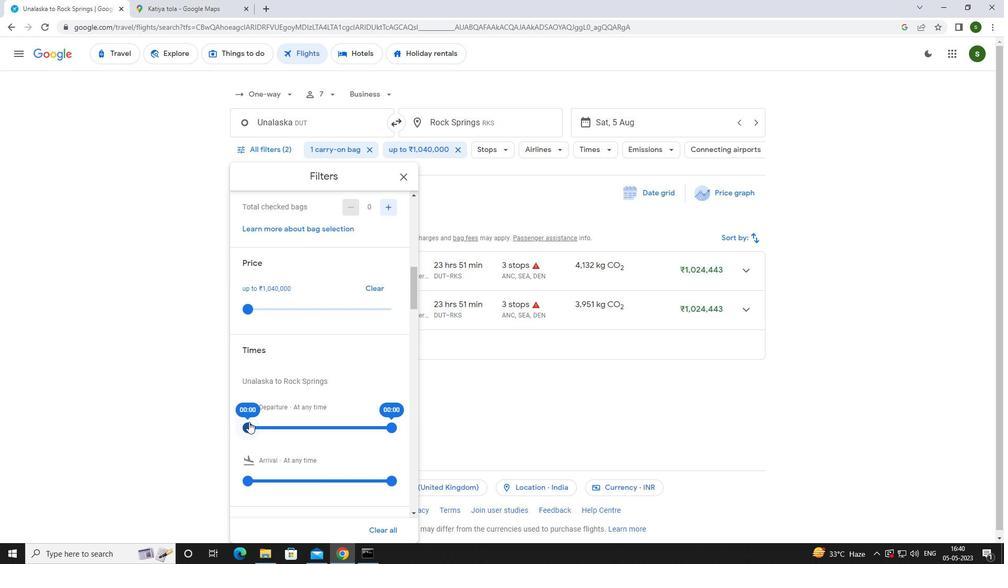 
Action: Mouse pressed left at (248, 423)
Screenshot: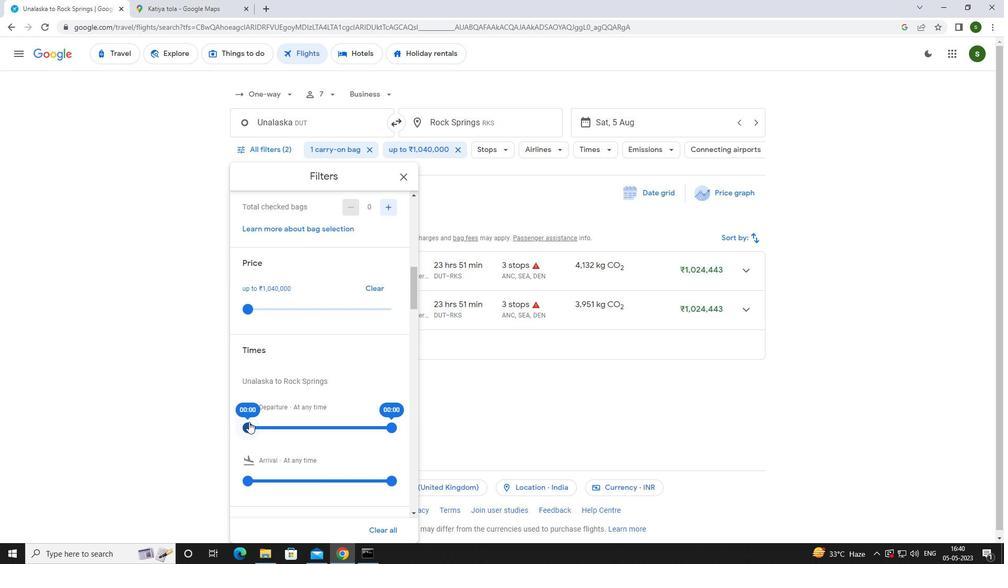 
Action: Mouse moved to (482, 395)
Screenshot: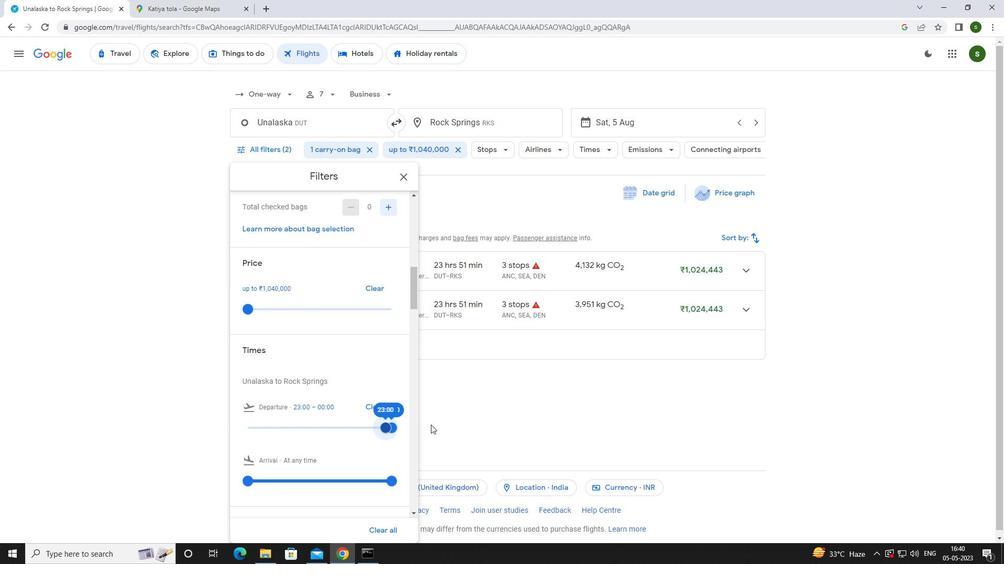
Action: Mouse pressed left at (482, 395)
Screenshot: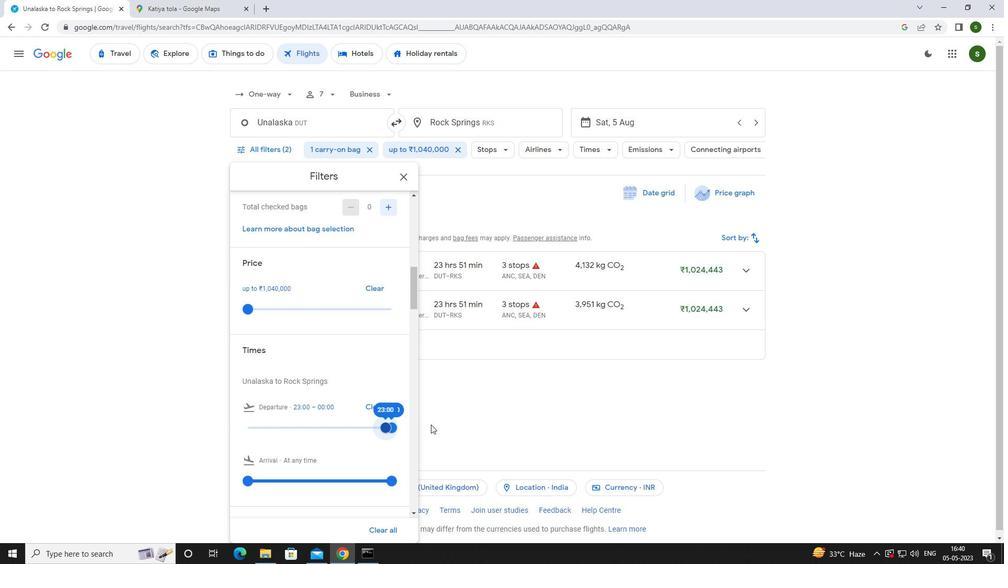 
